 Task: Look for space in Boa Esperança, Brazil from 2nd August, 2023 to 12th August, 2023 for 2 adults in price range Rs.5000 to Rs.10000. Place can be private room with 1  bedroom having 1 bed and 1 bathroom. Property type can be house, flat, guest house, hotel. Booking option can be shelf check-in. Required host language is Spanish.
Action: Mouse moved to (367, 82)
Screenshot: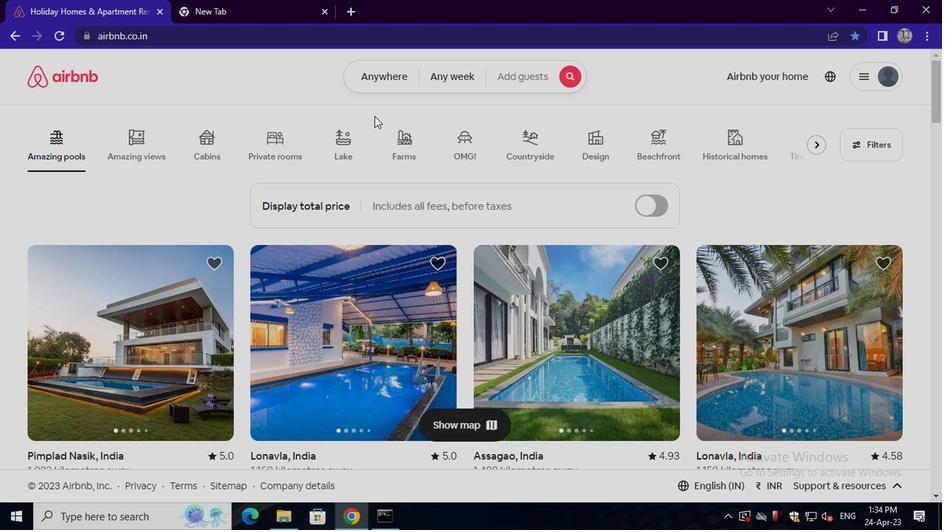 
Action: Mouse pressed left at (367, 82)
Screenshot: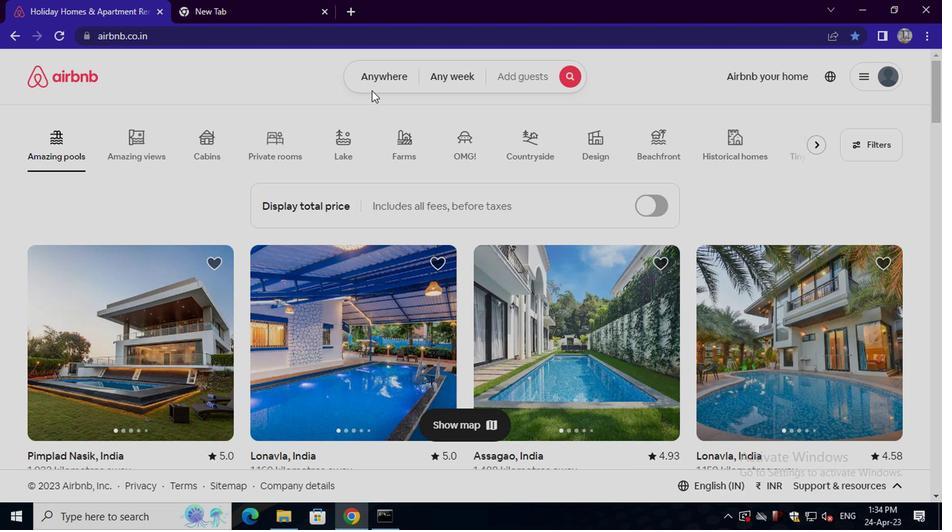 
Action: Mouse moved to (275, 135)
Screenshot: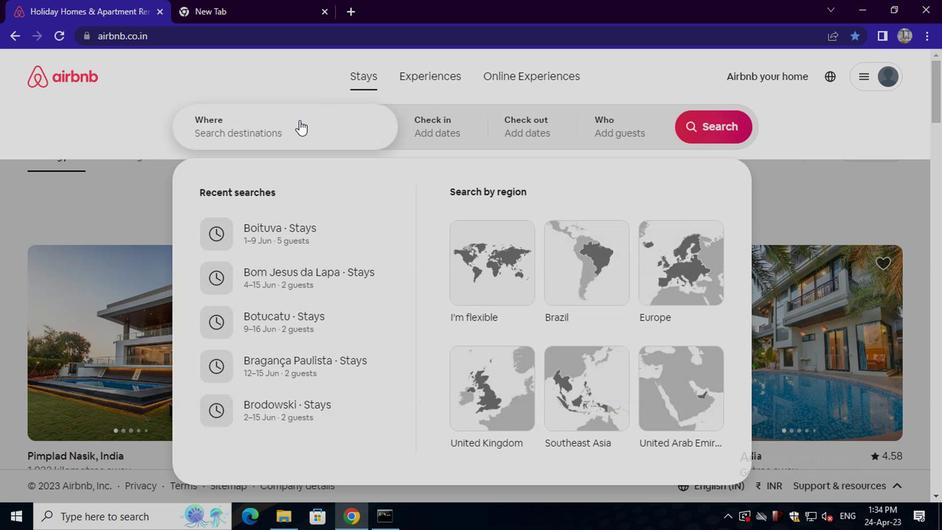 
Action: Mouse pressed left at (275, 135)
Screenshot: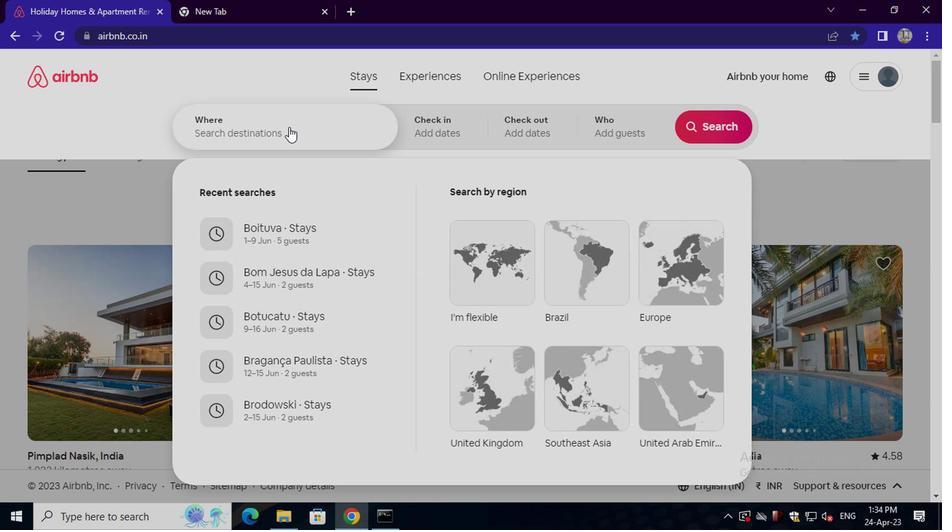 
Action: Key pressed <Key.shift>BOA<Key.space>ESO<Key.backspace>PERANCA<Key.space>,<Key.space>BRAZIL<Key.enter>
Screenshot: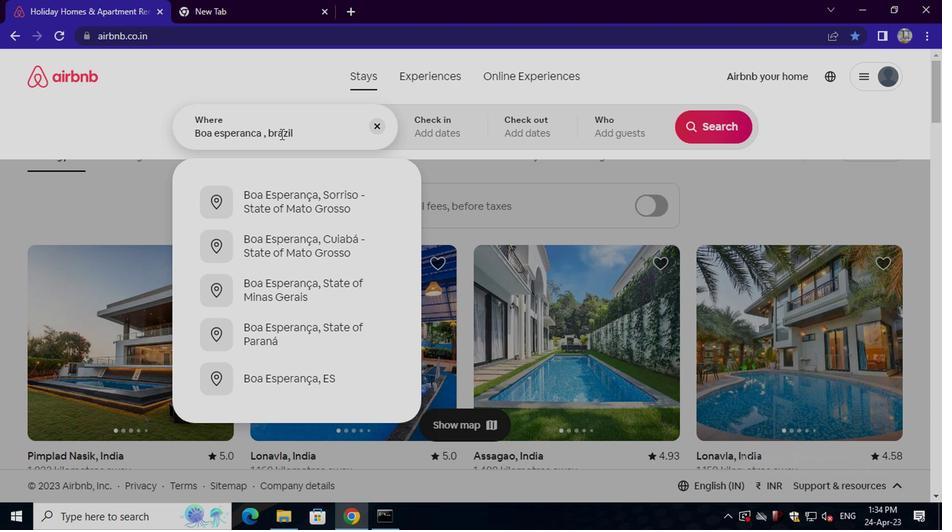 
Action: Mouse moved to (698, 235)
Screenshot: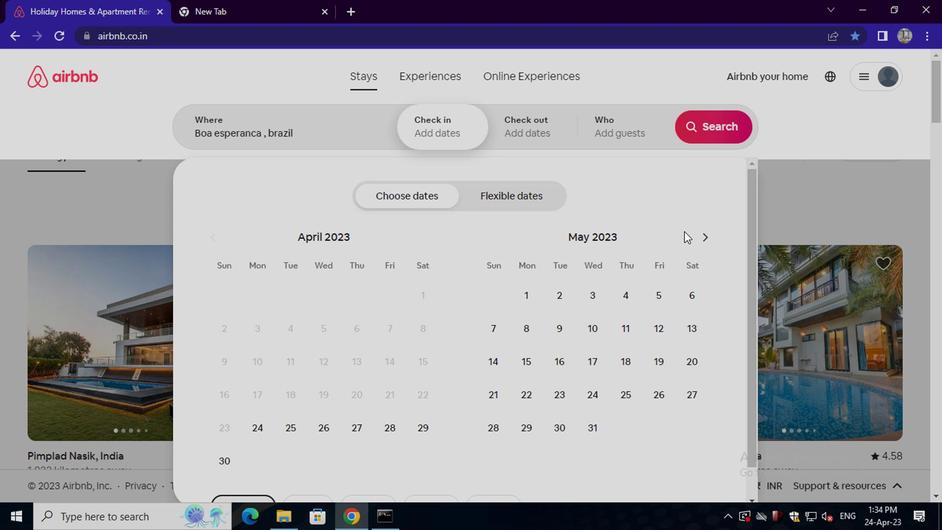 
Action: Mouse pressed left at (698, 235)
Screenshot: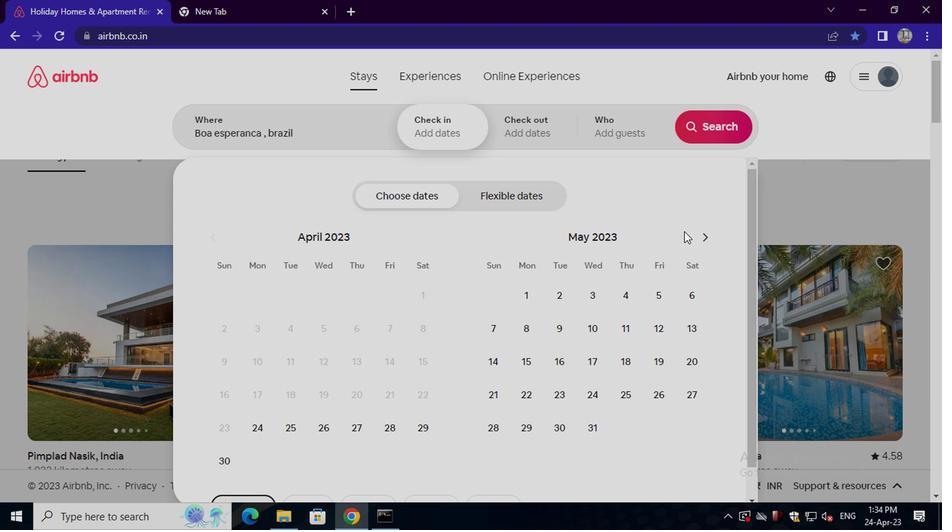 
Action: Mouse moved to (698, 235)
Screenshot: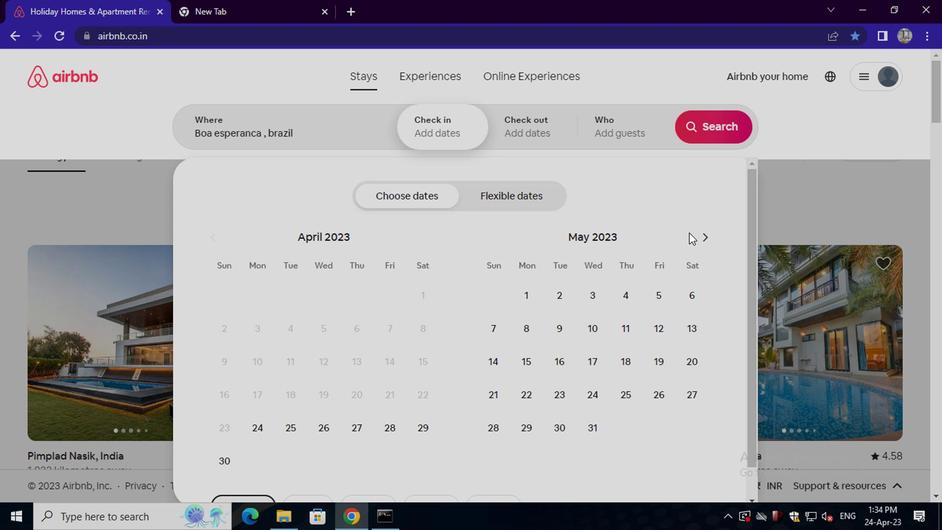 
Action: Mouse pressed left at (698, 235)
Screenshot: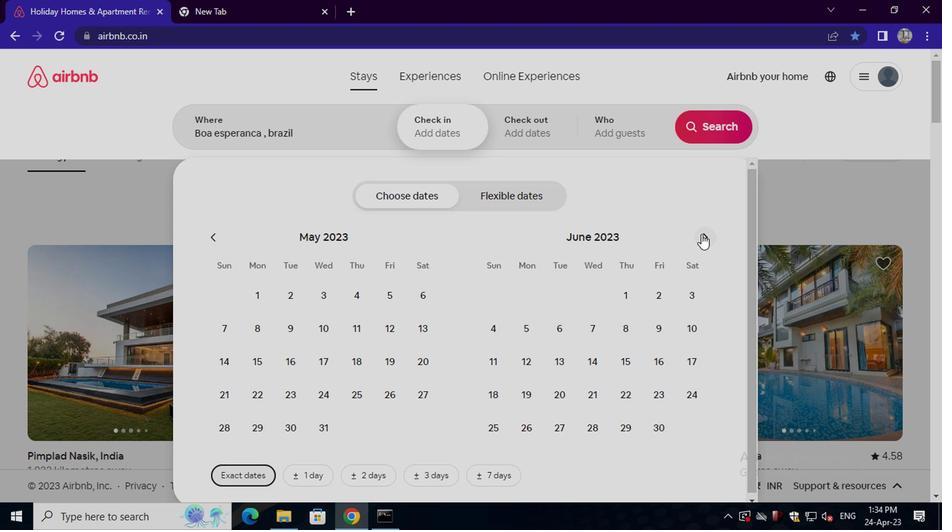 
Action: Mouse pressed left at (698, 235)
Screenshot: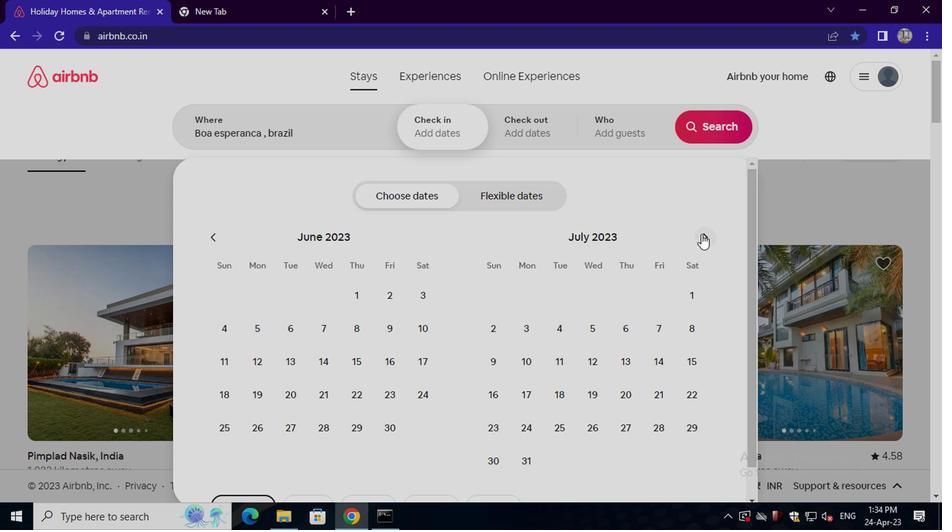
Action: Mouse moved to (587, 298)
Screenshot: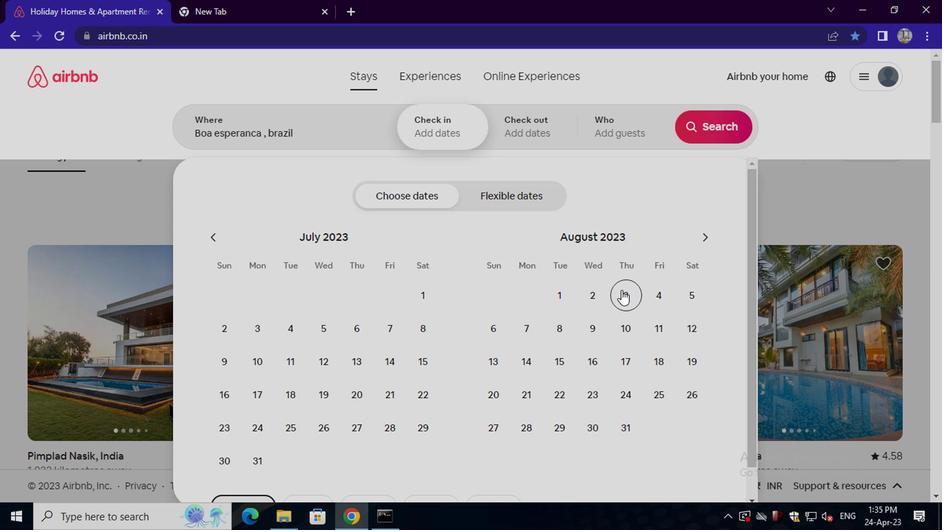 
Action: Mouse pressed left at (587, 298)
Screenshot: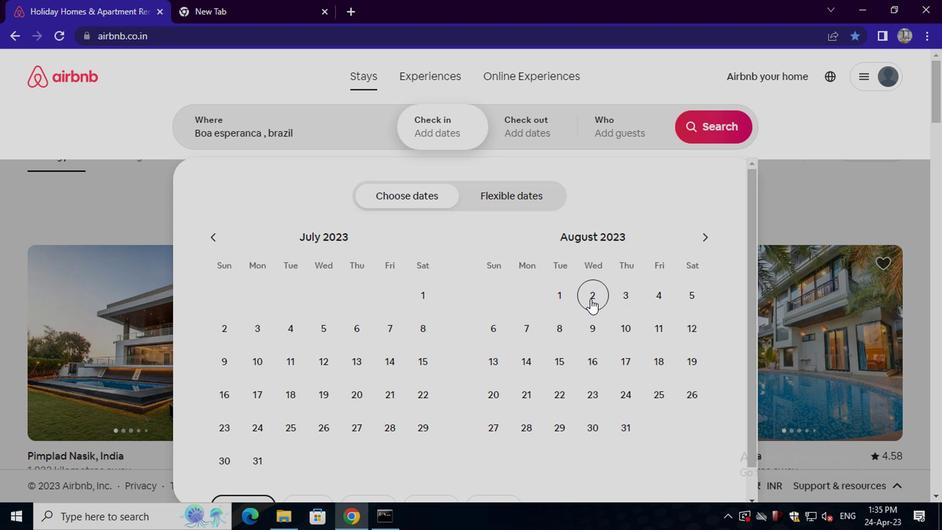 
Action: Mouse moved to (699, 323)
Screenshot: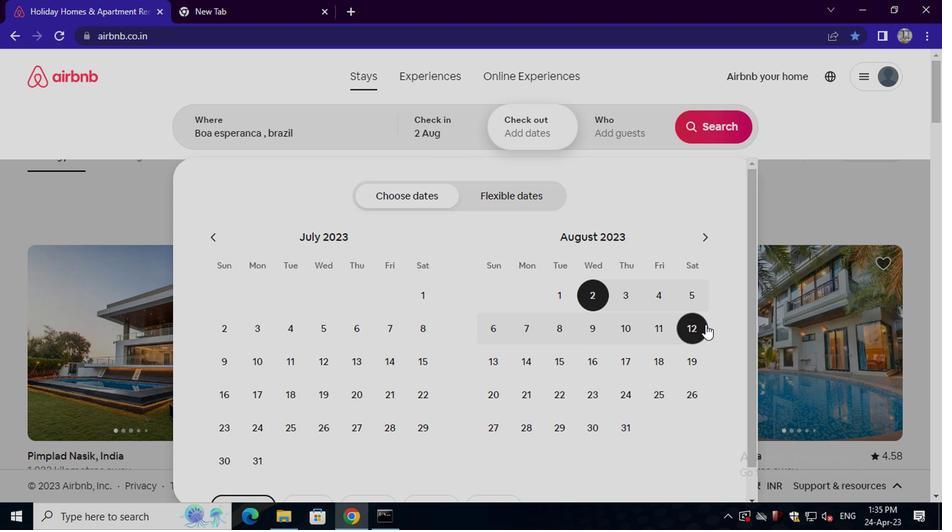 
Action: Mouse pressed left at (699, 323)
Screenshot: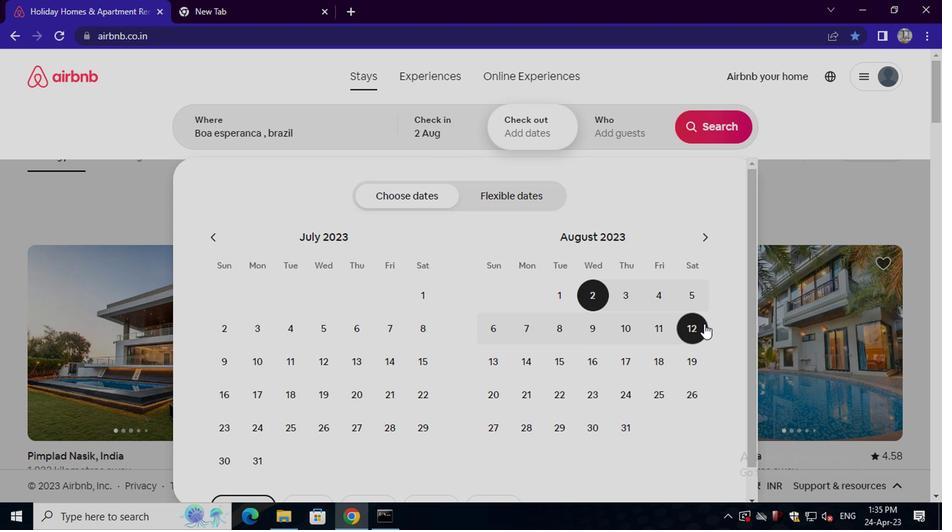 
Action: Mouse moved to (634, 134)
Screenshot: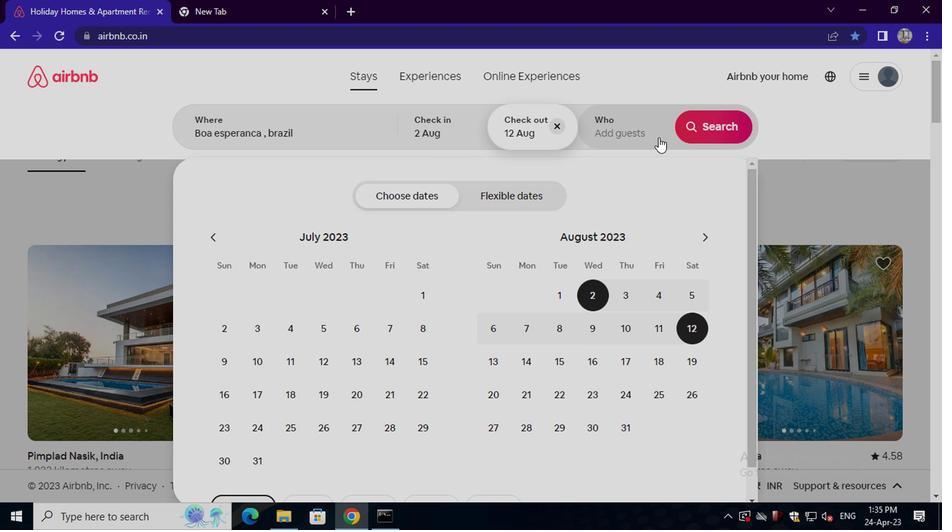 
Action: Mouse pressed left at (634, 134)
Screenshot: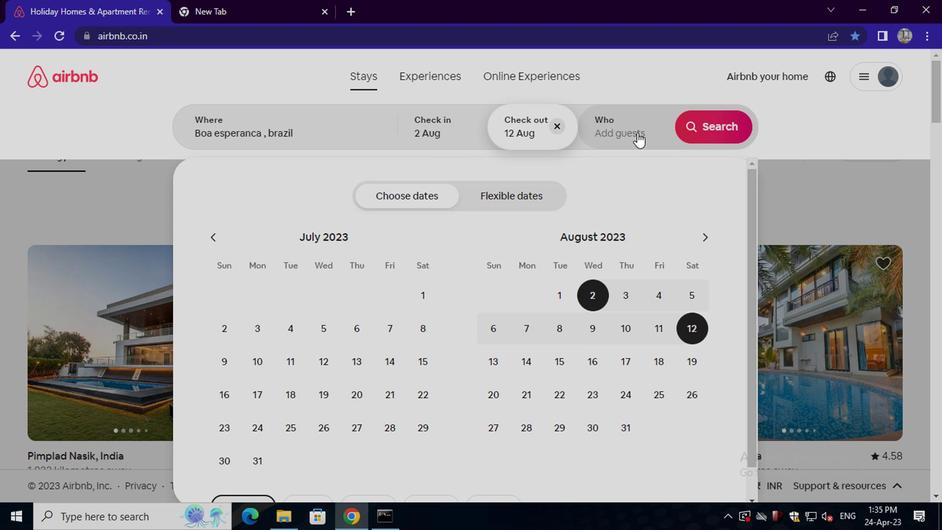 
Action: Mouse moved to (721, 201)
Screenshot: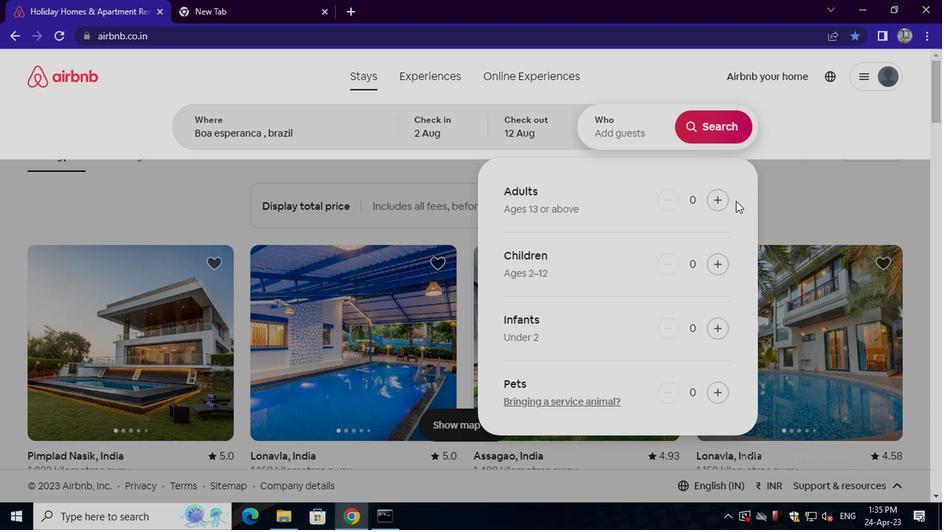 
Action: Mouse pressed left at (721, 201)
Screenshot: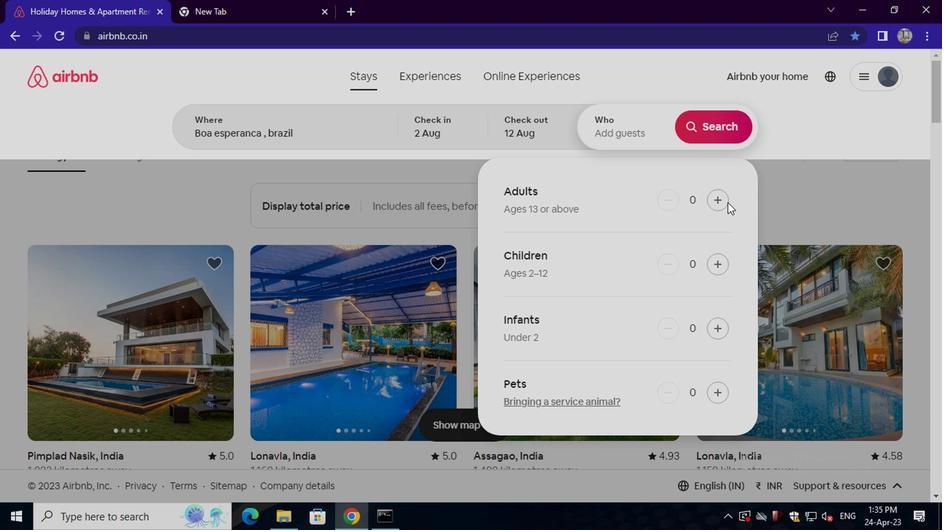 
Action: Mouse pressed left at (721, 201)
Screenshot: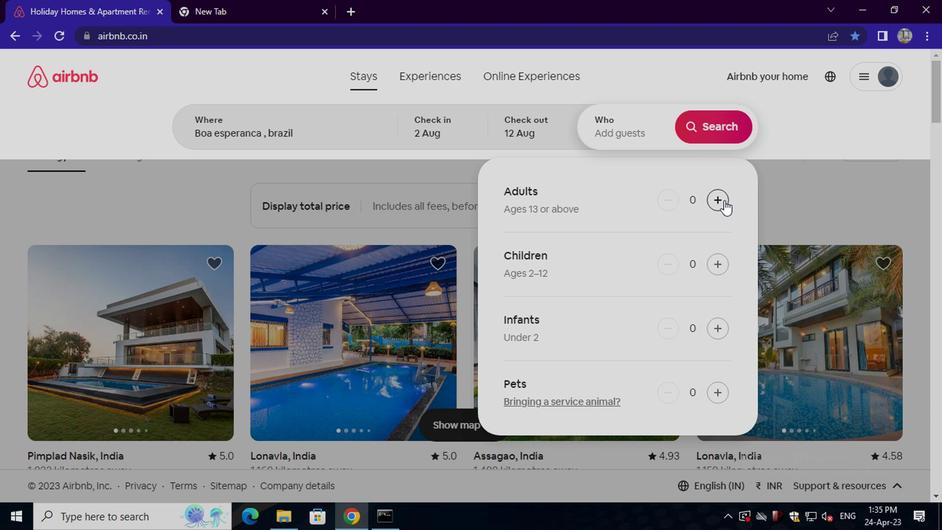 
Action: Mouse moved to (715, 131)
Screenshot: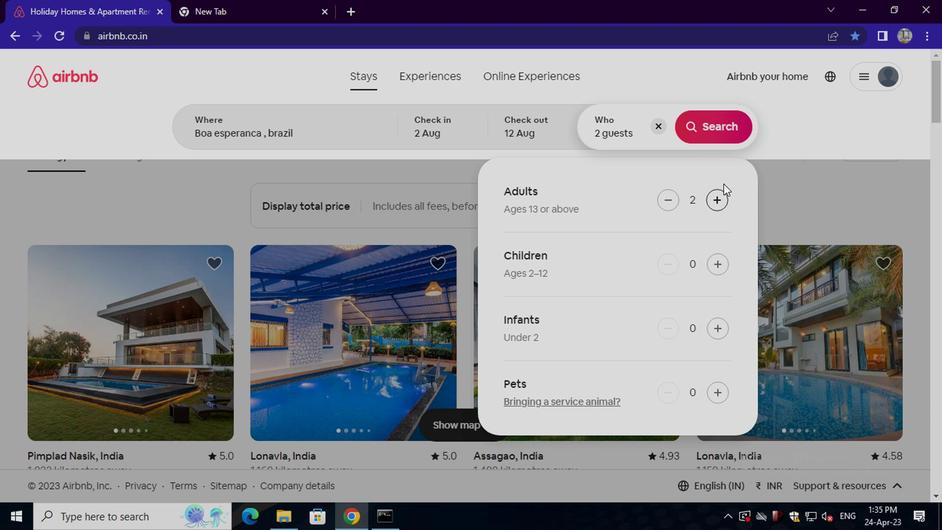 
Action: Mouse pressed left at (715, 131)
Screenshot: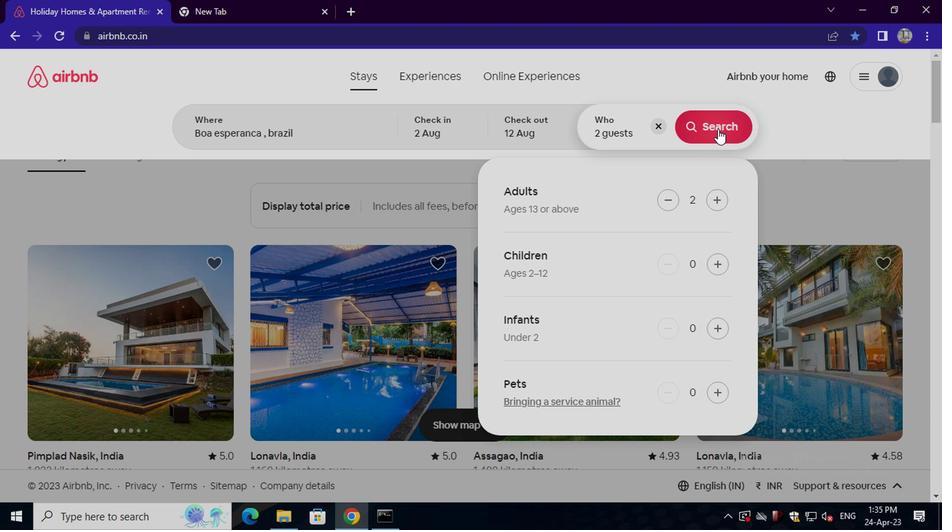 
Action: Mouse moved to (862, 143)
Screenshot: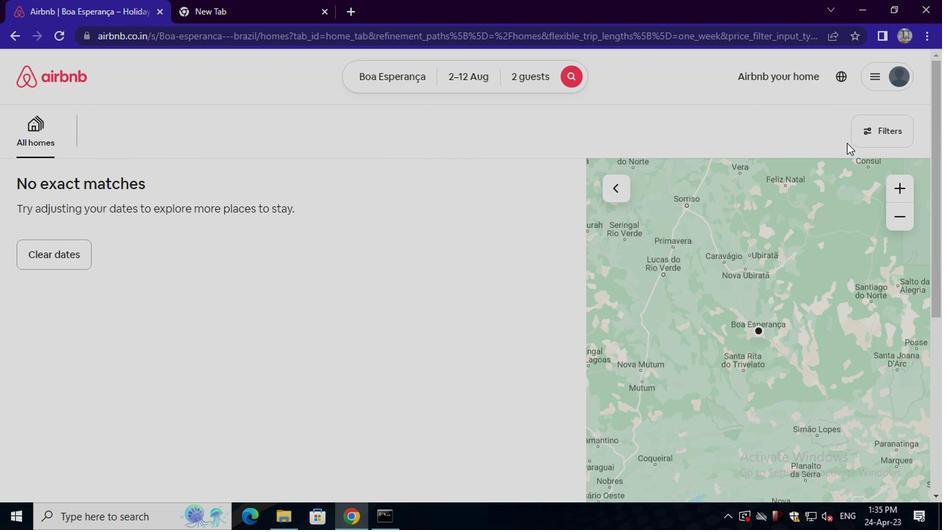
Action: Mouse pressed left at (862, 143)
Screenshot: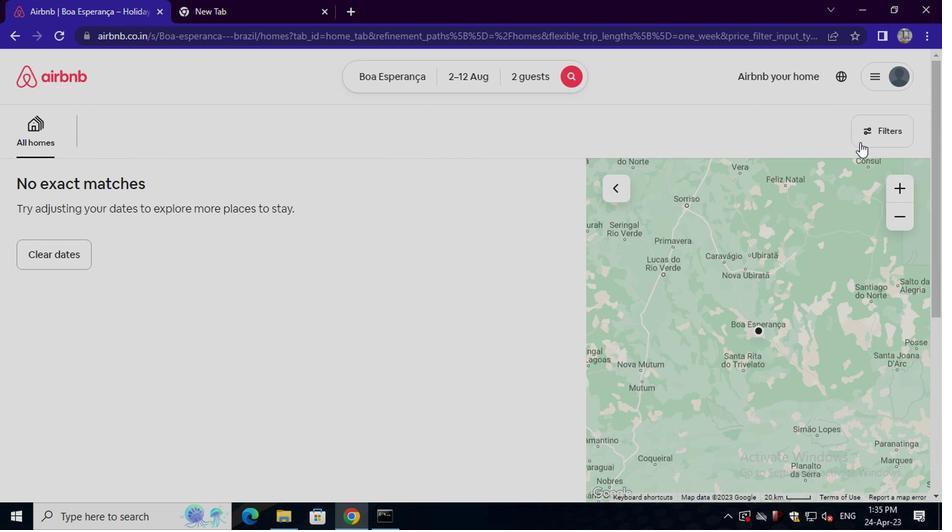 
Action: Mouse moved to (377, 211)
Screenshot: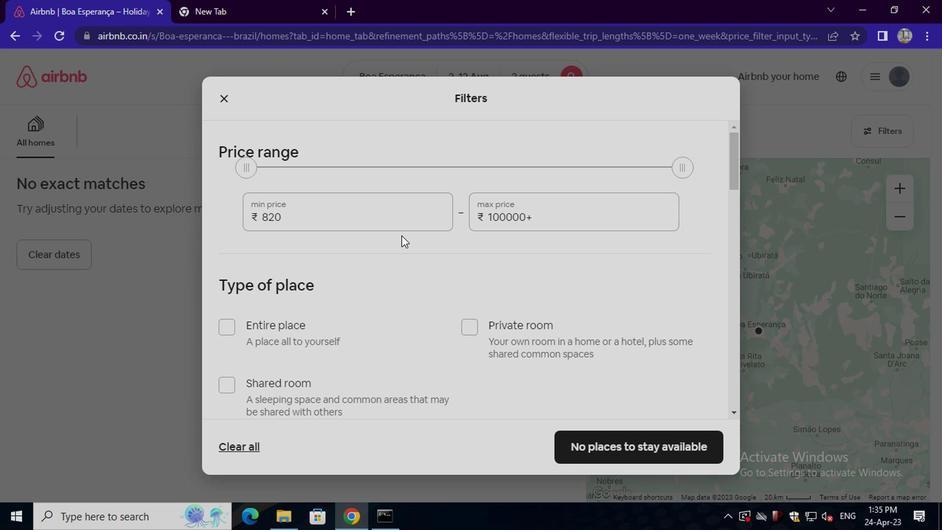 
Action: Mouse pressed left at (377, 211)
Screenshot: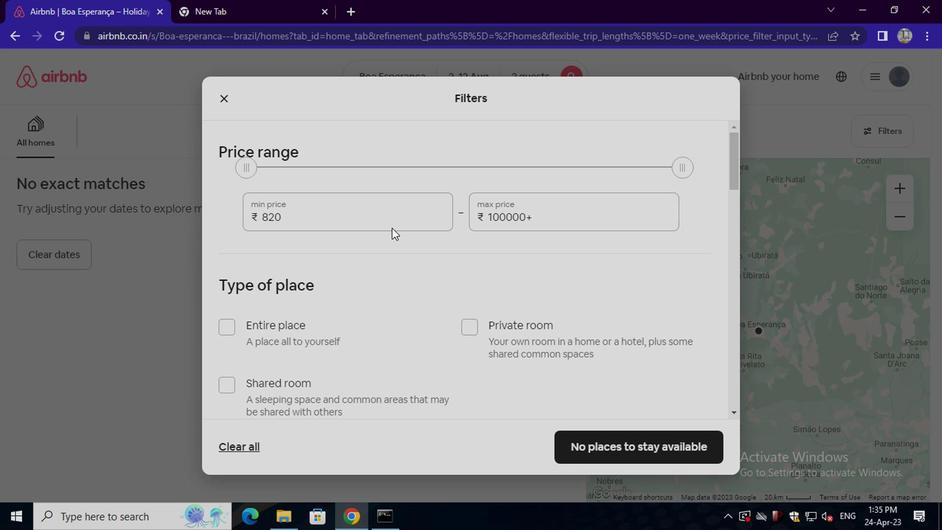 
Action: Key pressed <Key.backspace><Key.backspace><Key.backspace><Key.backspace><Key.backspace><Key.backspace><Key.backspace><Key.backspace><Key.backspace><Key.backspace><Key.backspace><Key.backspace><Key.backspace><Key.backspace><Key.backspace><Key.backspace><Key.backspace><Key.backspace><Key.backspace><Key.backspace>5000
Screenshot: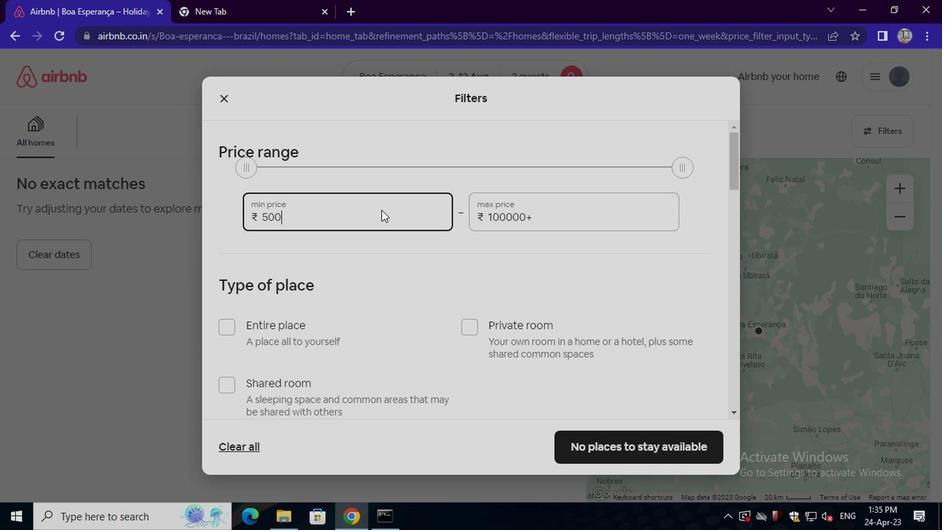 
Action: Mouse moved to (547, 219)
Screenshot: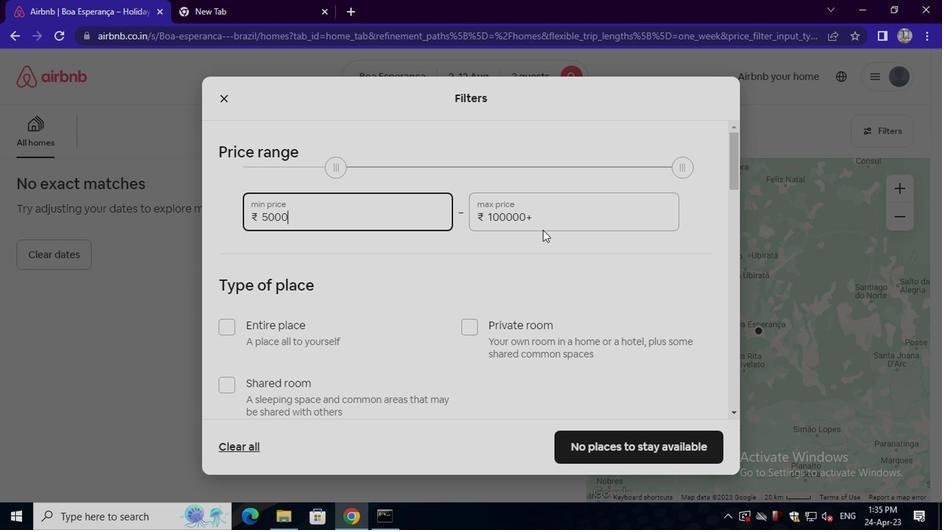 
Action: Mouse pressed left at (547, 219)
Screenshot: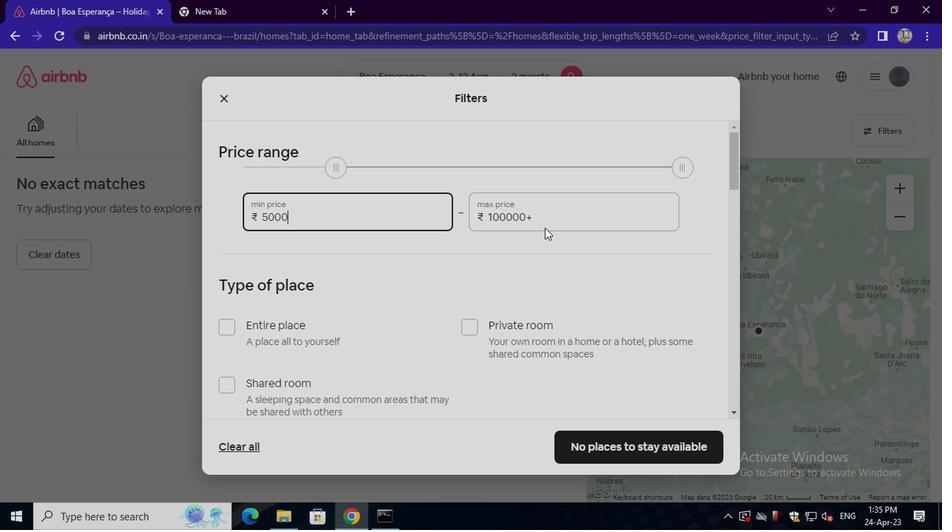 
Action: Key pressed <Key.backspace><Key.backspace><Key.backspace><Key.backspace><Key.backspace><Key.backspace><Key.backspace><Key.backspace><Key.backspace><Key.backspace><Key.backspace><Key.backspace><Key.backspace><Key.backspace><Key.backspace>10000
Screenshot: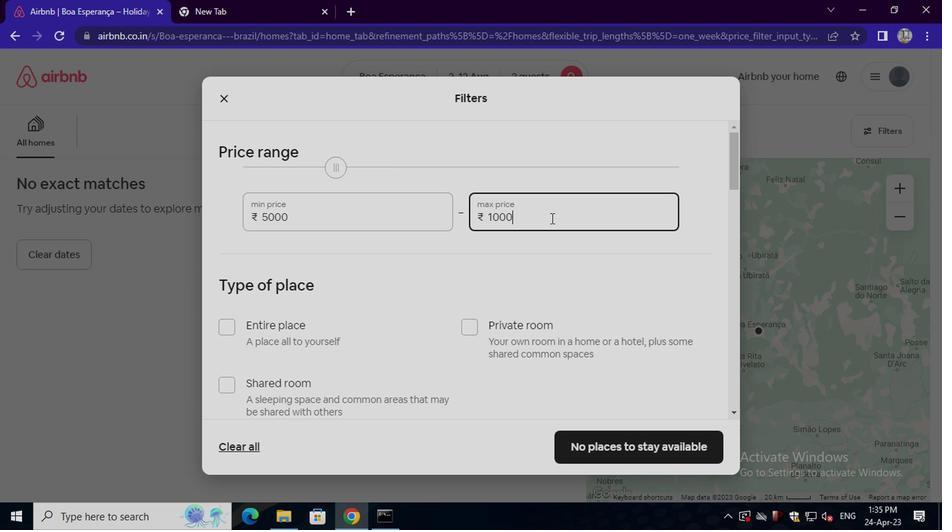 
Action: Mouse moved to (508, 246)
Screenshot: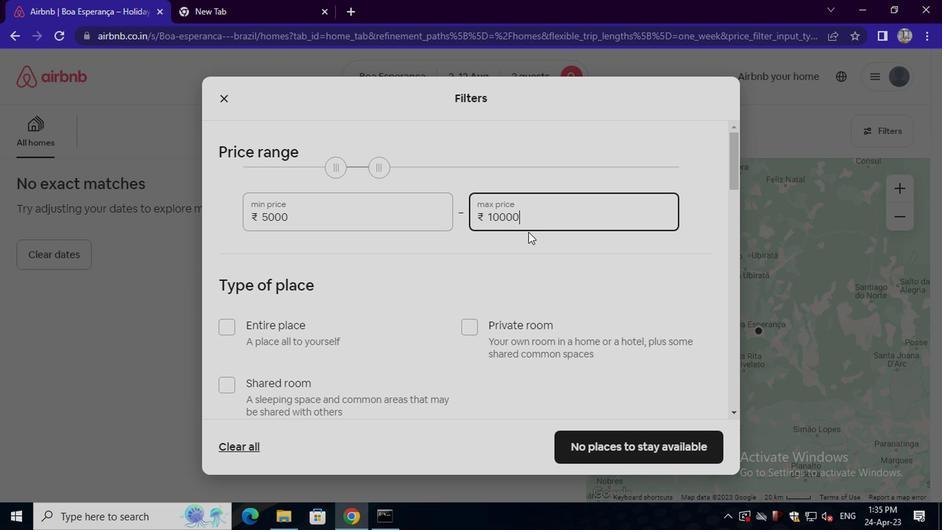 
Action: Mouse scrolled (508, 245) with delta (0, 0)
Screenshot: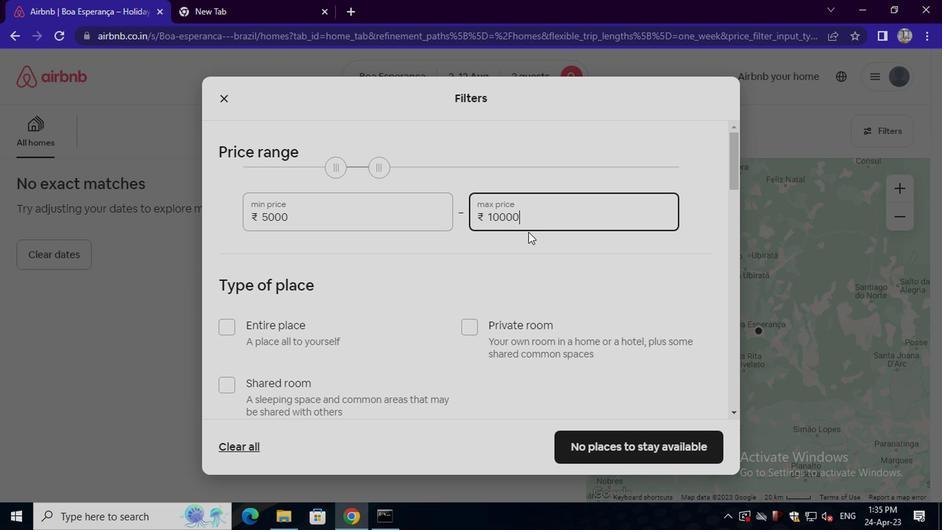 
Action: Mouse moved to (460, 254)
Screenshot: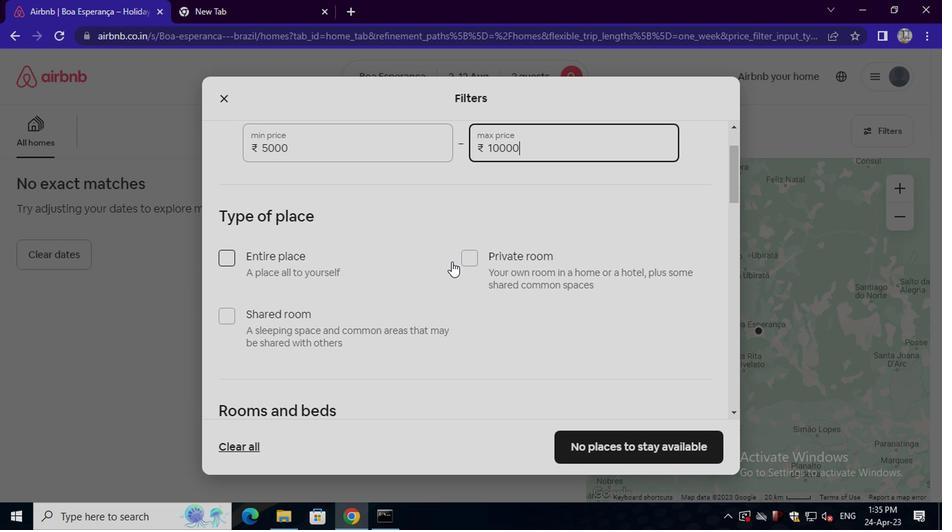 
Action: Mouse pressed left at (460, 254)
Screenshot: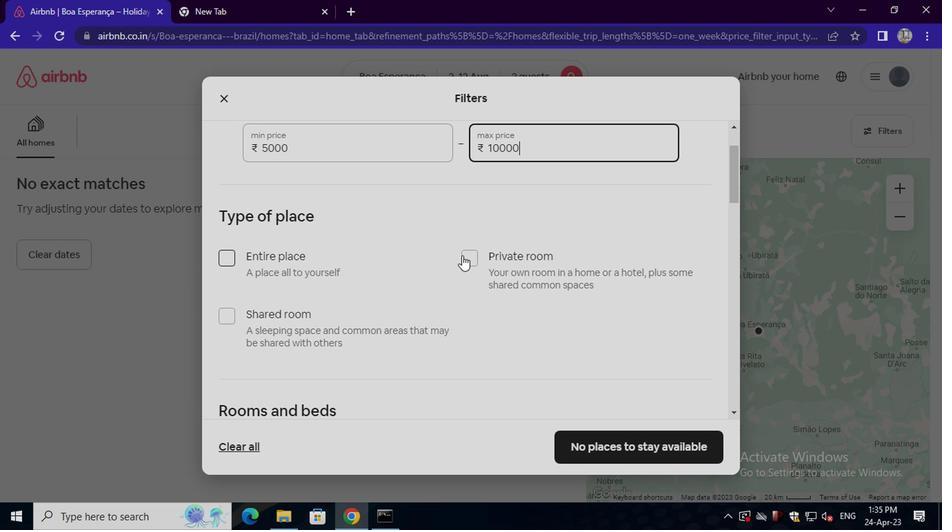 
Action: Mouse moved to (456, 263)
Screenshot: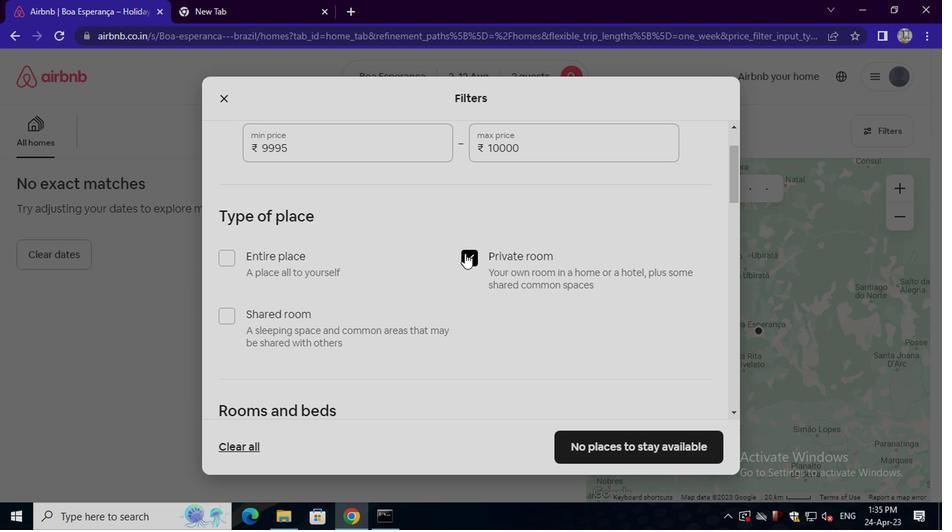
Action: Mouse scrolled (456, 262) with delta (0, 0)
Screenshot: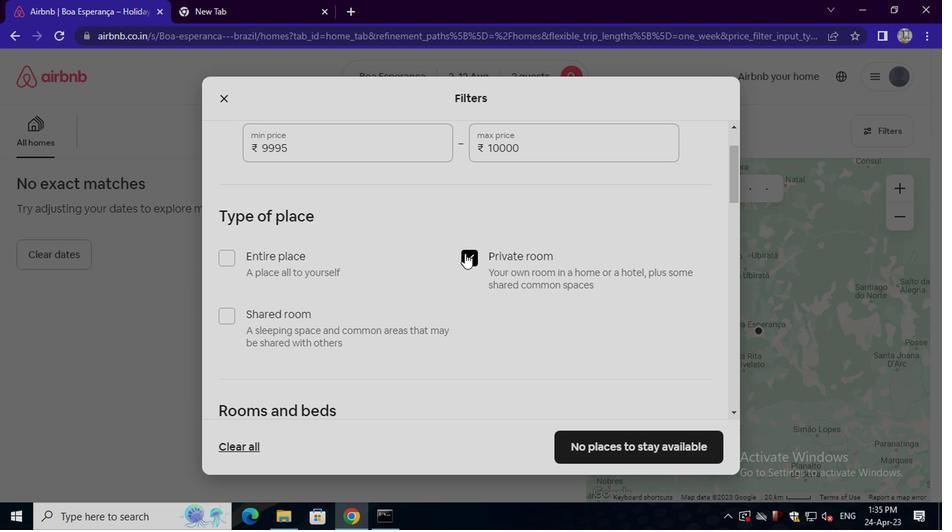 
Action: Mouse moved to (456, 265)
Screenshot: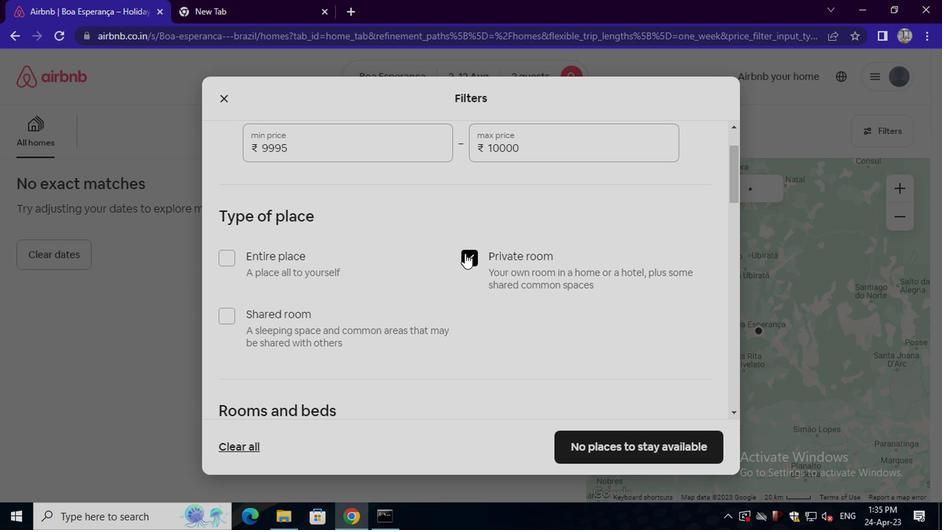 
Action: Mouse scrolled (456, 265) with delta (0, 0)
Screenshot: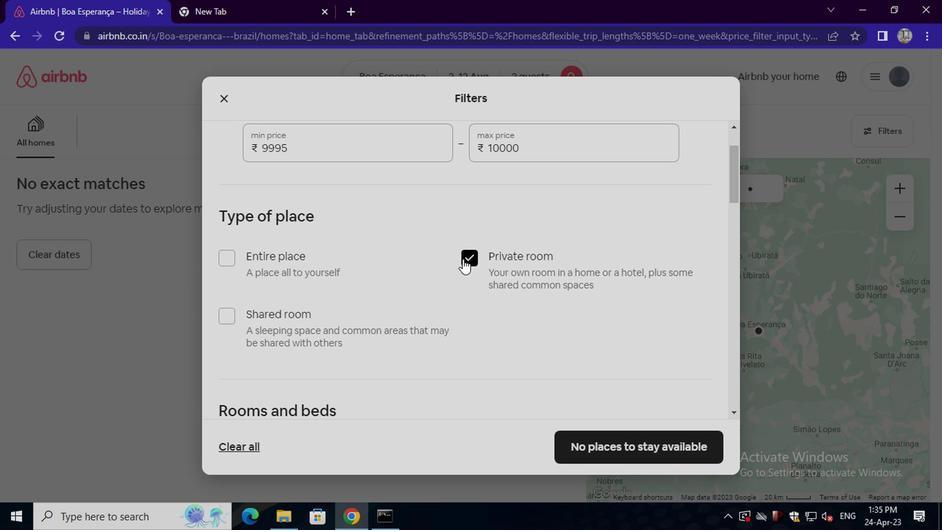 
Action: Mouse scrolled (456, 265) with delta (0, 0)
Screenshot: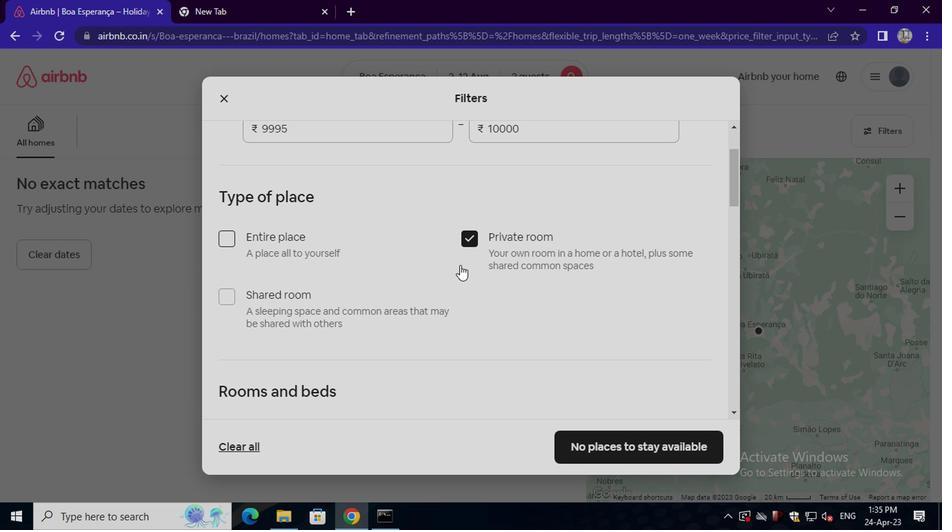 
Action: Mouse moved to (296, 279)
Screenshot: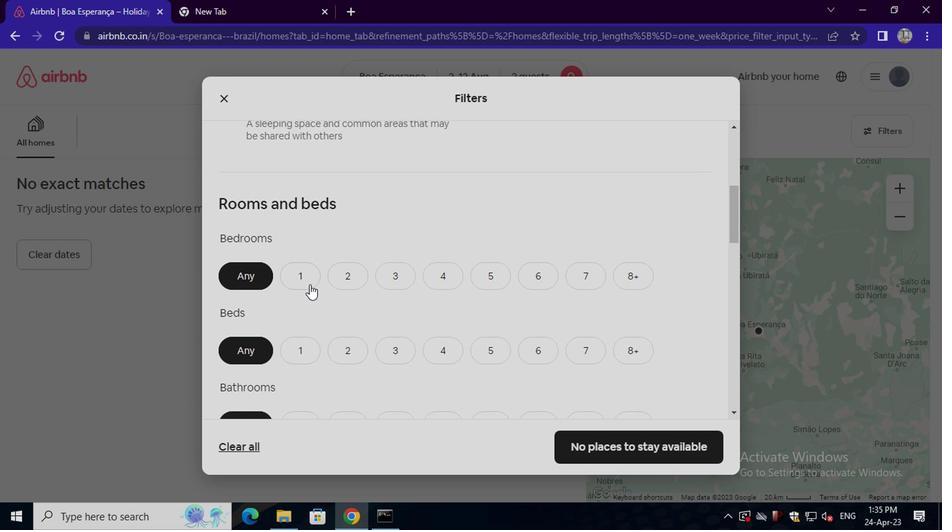 
Action: Mouse pressed left at (296, 279)
Screenshot: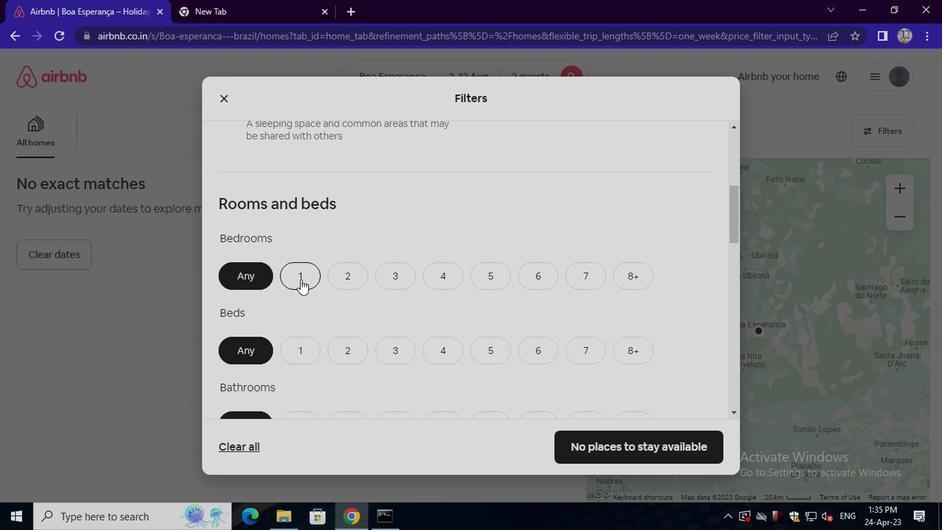 
Action: Mouse moved to (296, 293)
Screenshot: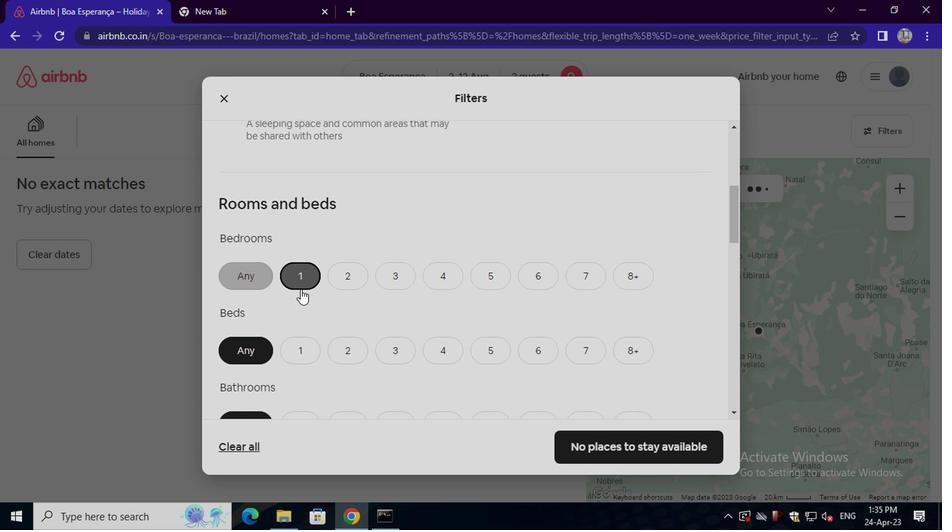 
Action: Mouse scrolled (296, 292) with delta (0, 0)
Screenshot: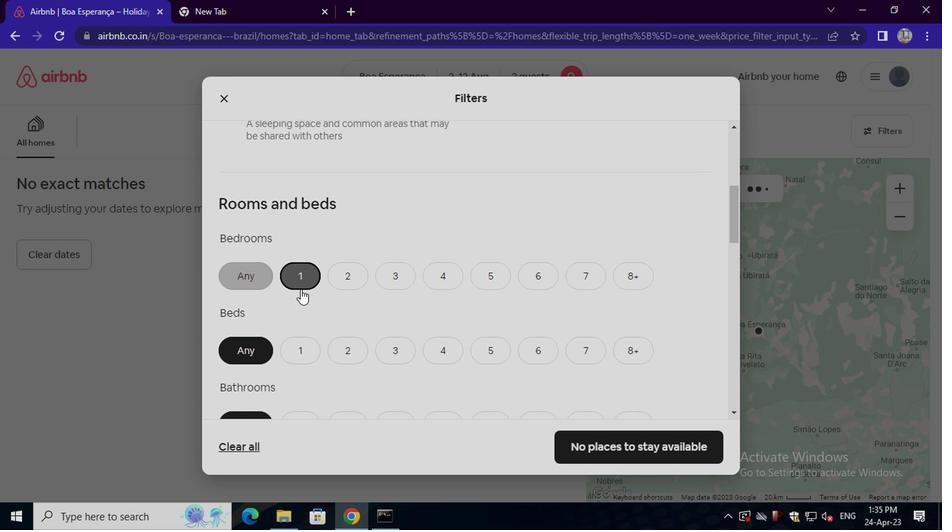 
Action: Mouse moved to (296, 288)
Screenshot: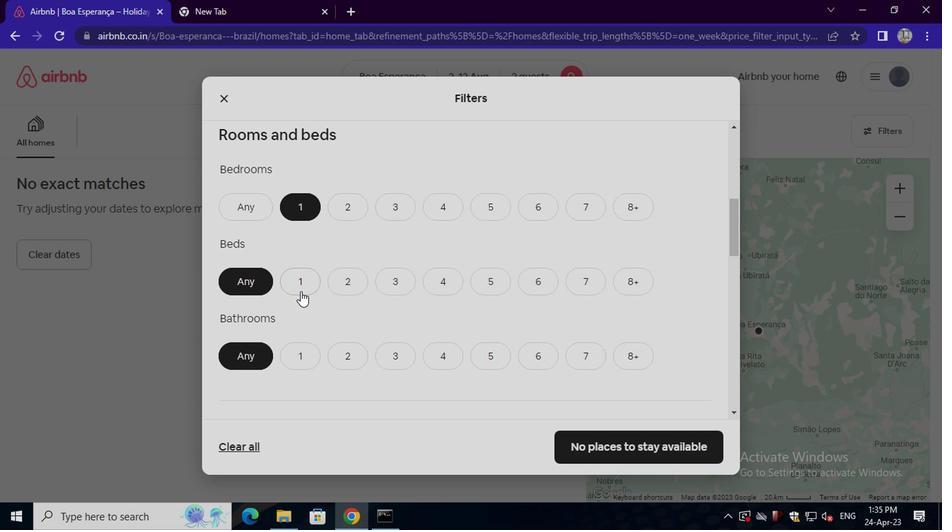 
Action: Mouse pressed left at (296, 288)
Screenshot: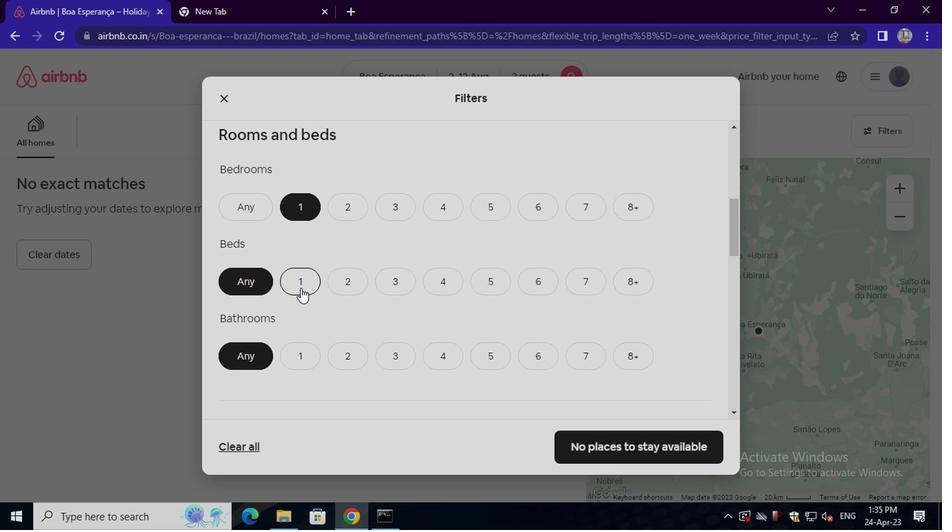 
Action: Mouse moved to (301, 295)
Screenshot: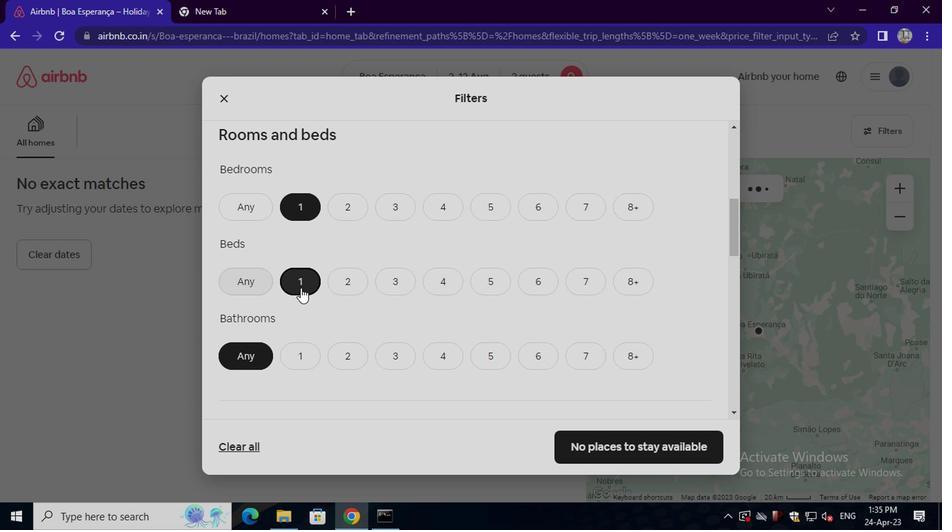 
Action: Mouse scrolled (301, 294) with delta (0, 0)
Screenshot: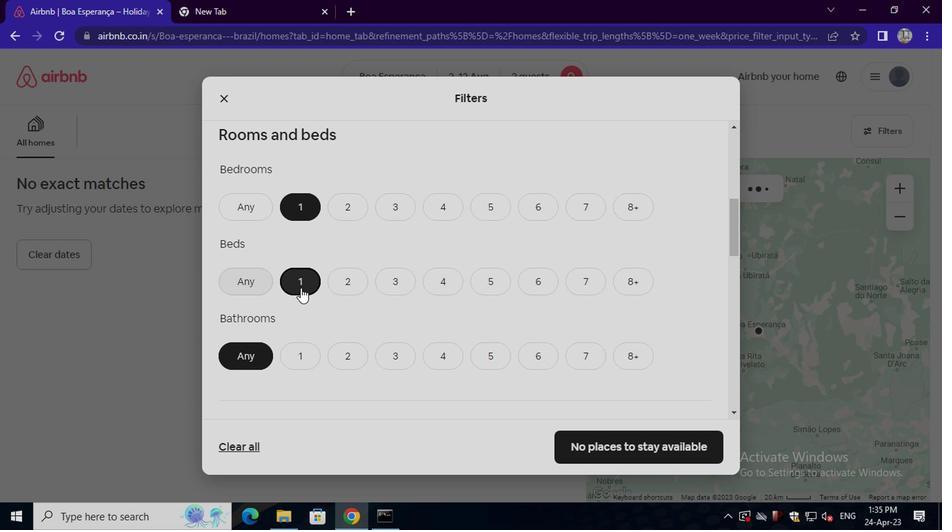 
Action: Mouse moved to (297, 289)
Screenshot: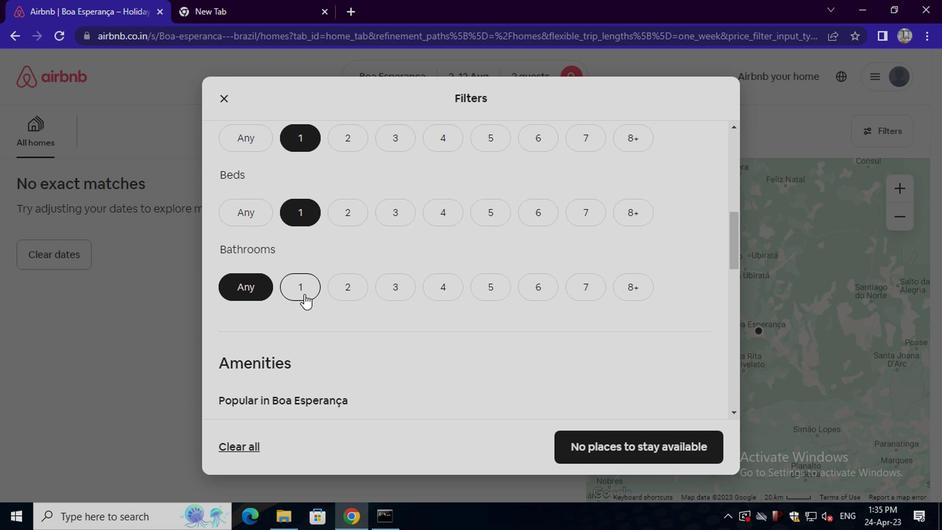 
Action: Mouse pressed left at (297, 289)
Screenshot: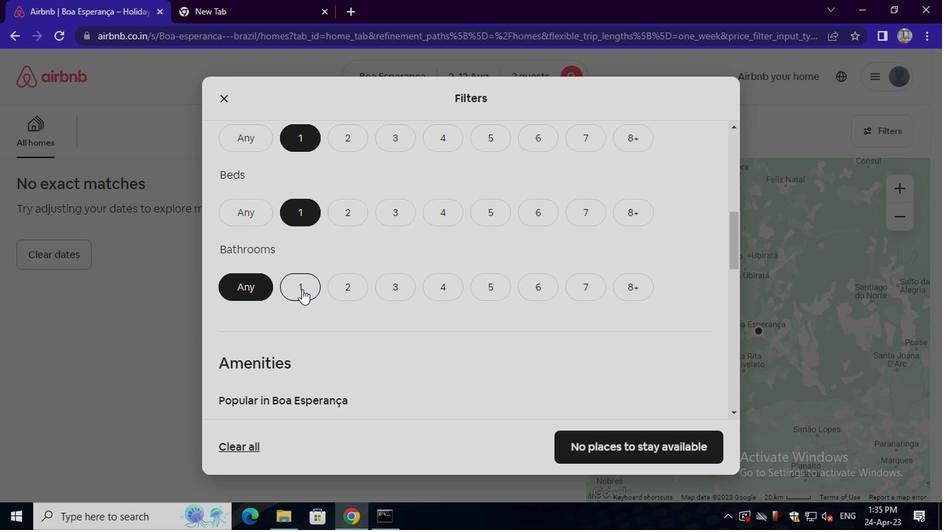 
Action: Mouse moved to (325, 311)
Screenshot: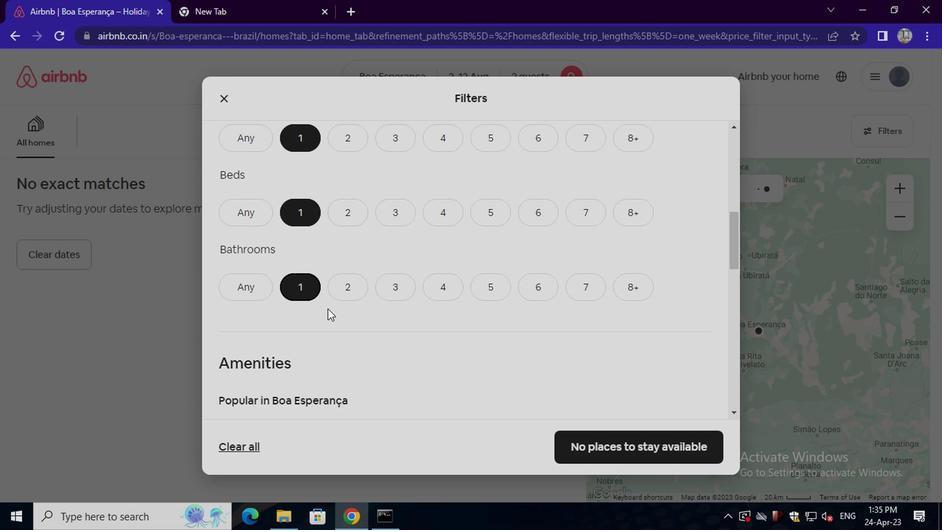 
Action: Mouse scrolled (325, 310) with delta (0, 0)
Screenshot: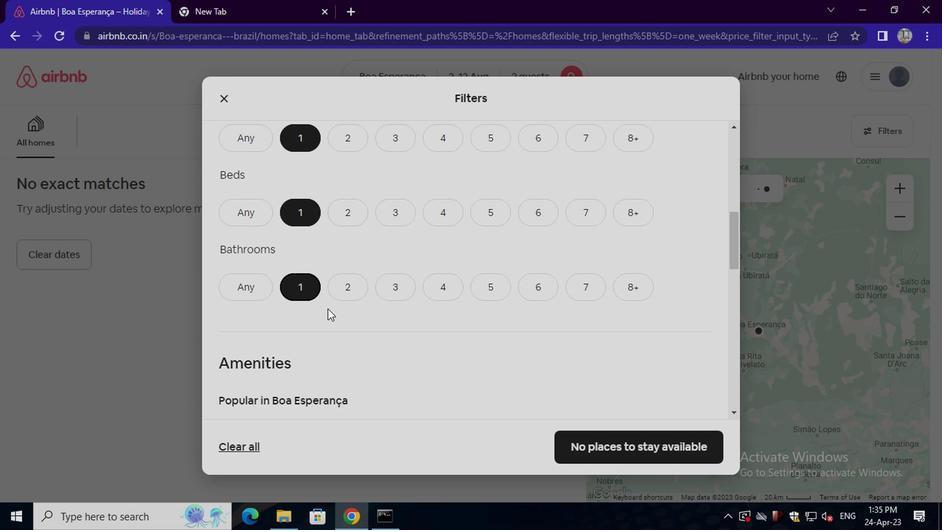 
Action: Mouse moved to (326, 314)
Screenshot: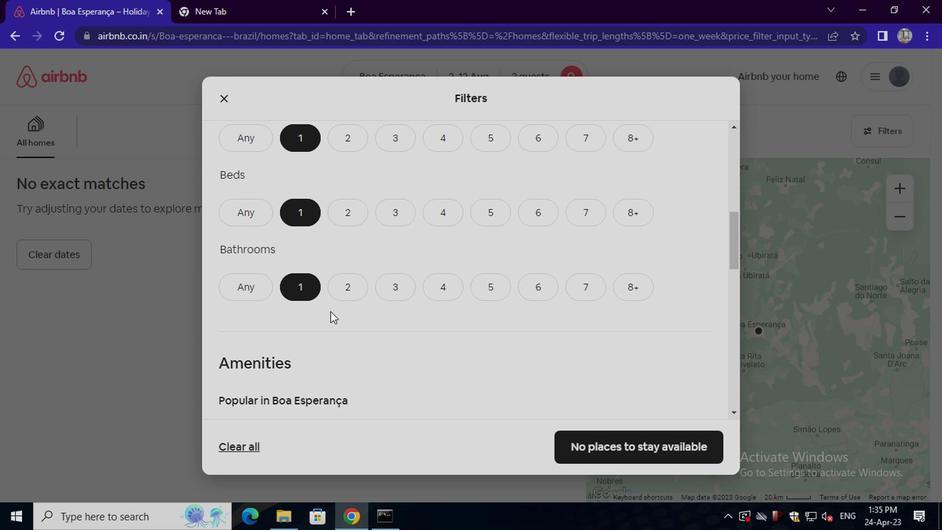 
Action: Mouse scrolled (326, 313) with delta (0, 0)
Screenshot: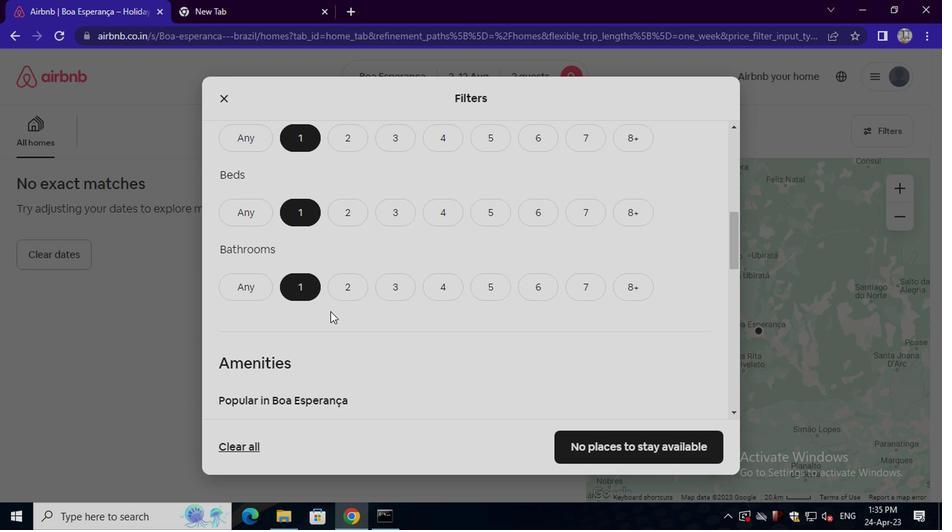 
Action: Mouse moved to (326, 314)
Screenshot: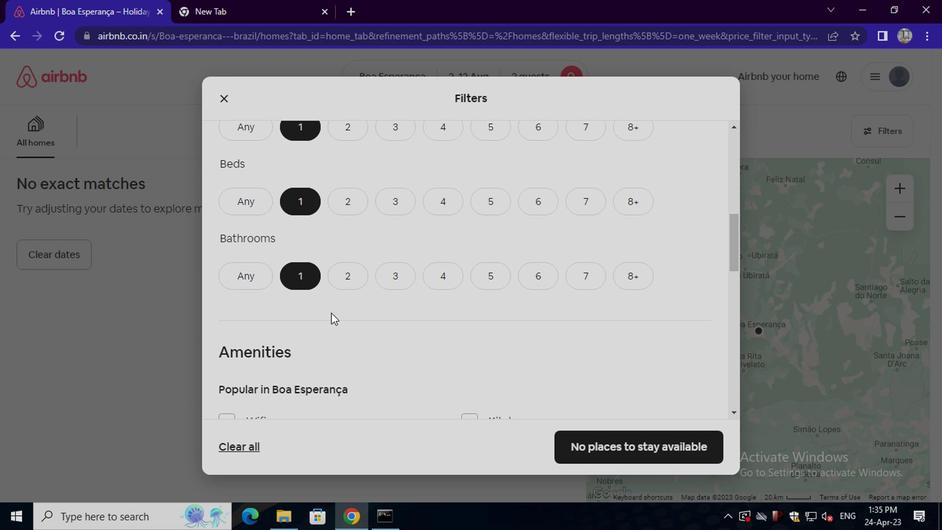 
Action: Mouse scrolled (326, 314) with delta (0, 0)
Screenshot: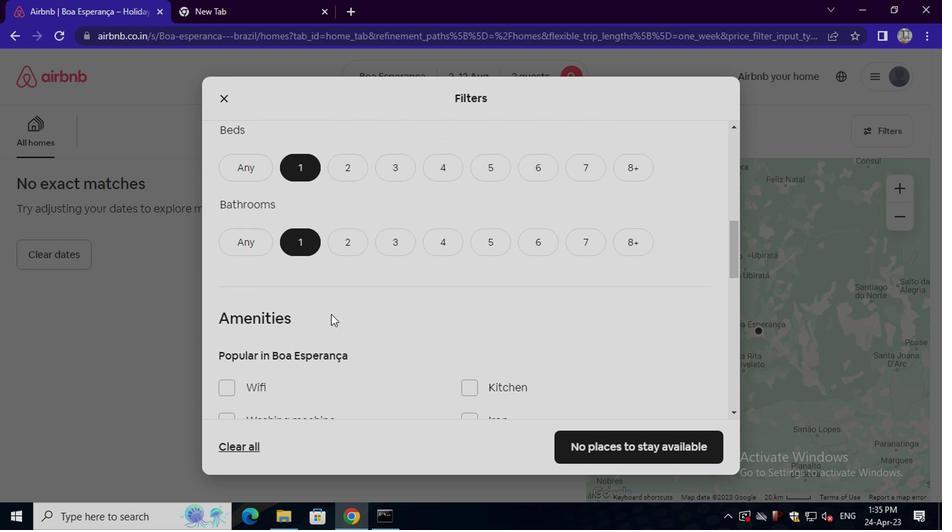 
Action: Mouse scrolled (326, 314) with delta (0, 0)
Screenshot: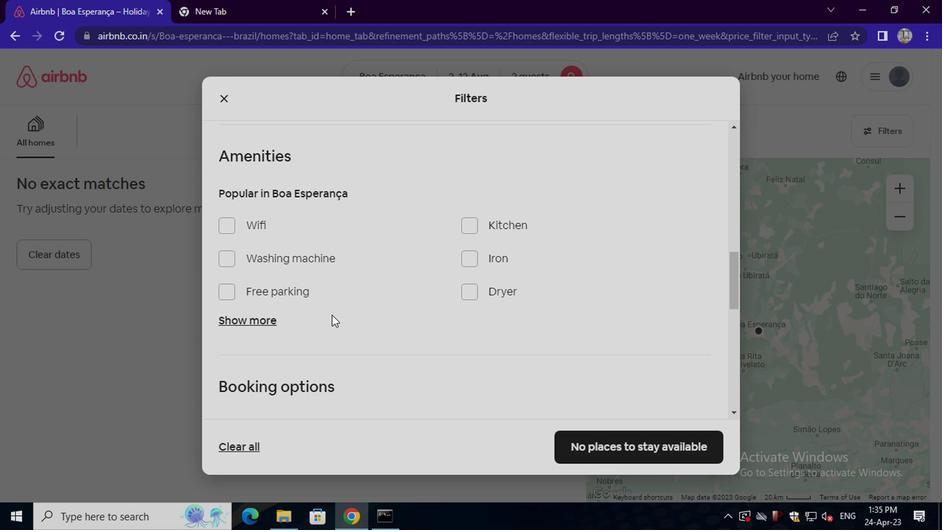 
Action: Mouse scrolled (326, 314) with delta (0, 0)
Screenshot: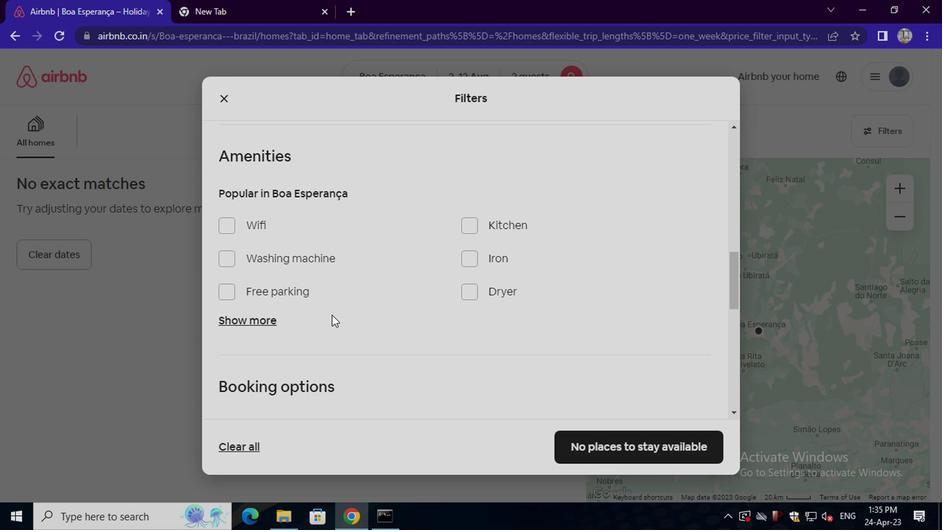 
Action: Mouse scrolled (326, 314) with delta (0, 0)
Screenshot: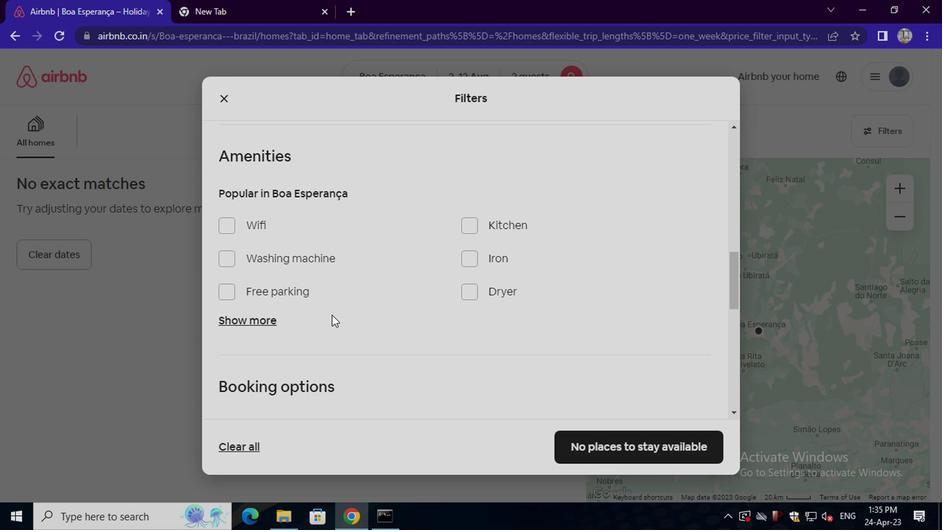 
Action: Mouse moved to (684, 278)
Screenshot: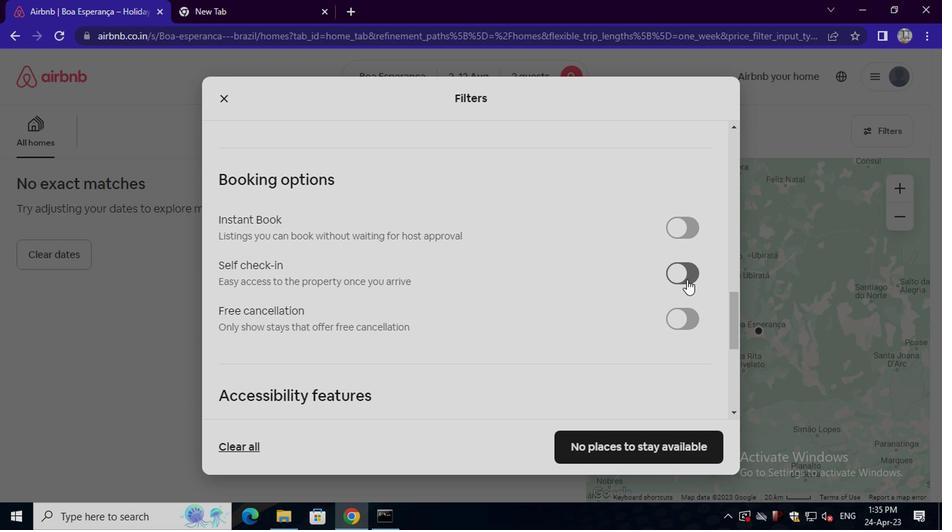 
Action: Mouse pressed left at (684, 278)
Screenshot: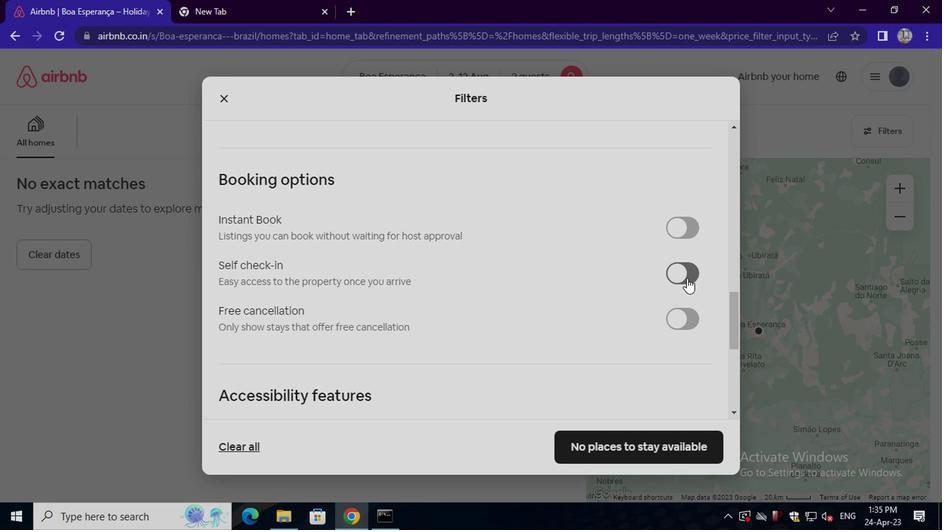 
Action: Mouse moved to (659, 293)
Screenshot: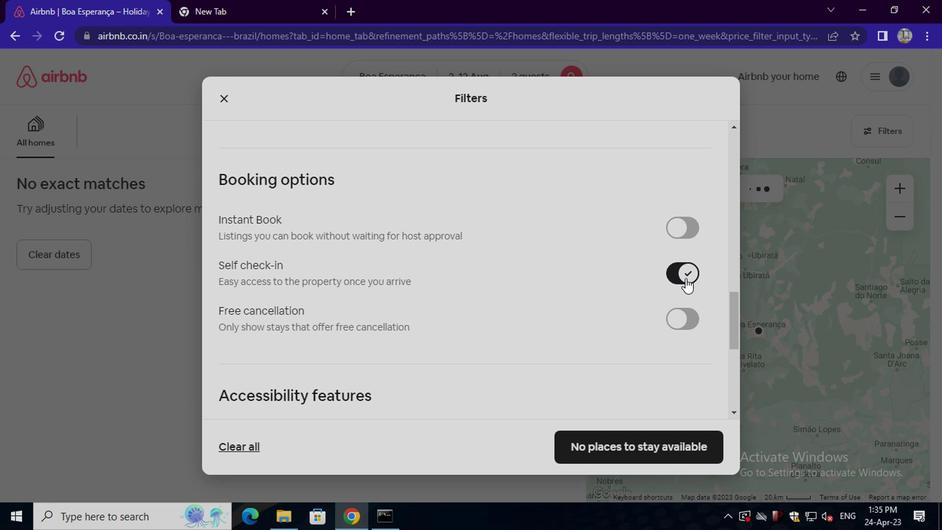 
Action: Mouse scrolled (659, 293) with delta (0, 0)
Screenshot: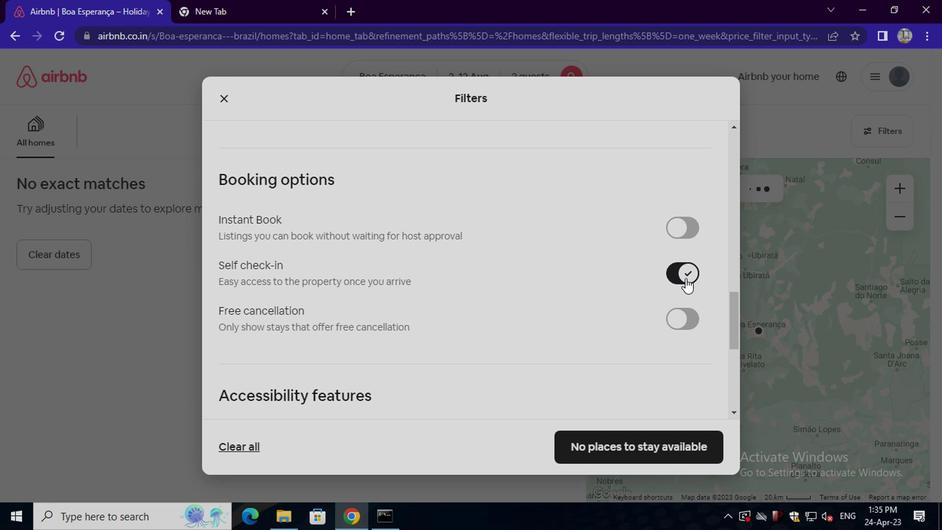 
Action: Mouse moved to (657, 295)
Screenshot: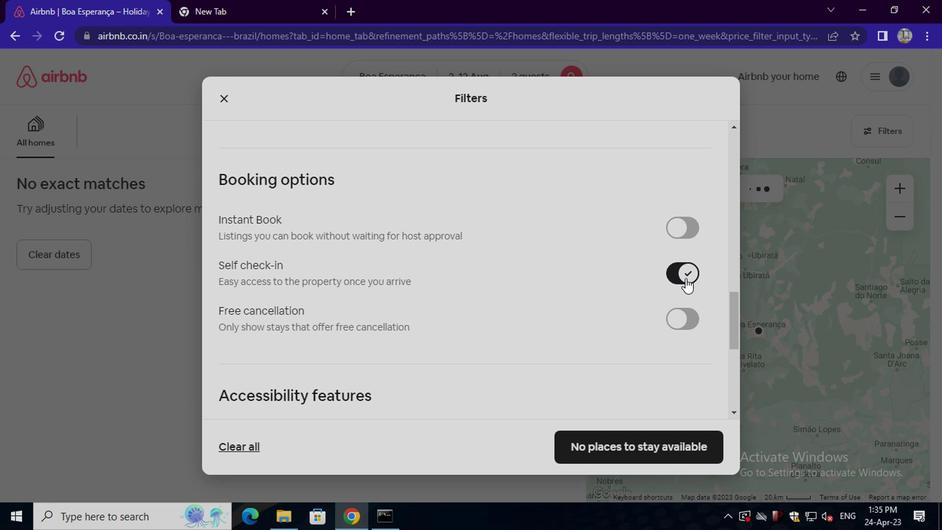 
Action: Mouse scrolled (657, 294) with delta (0, 0)
Screenshot: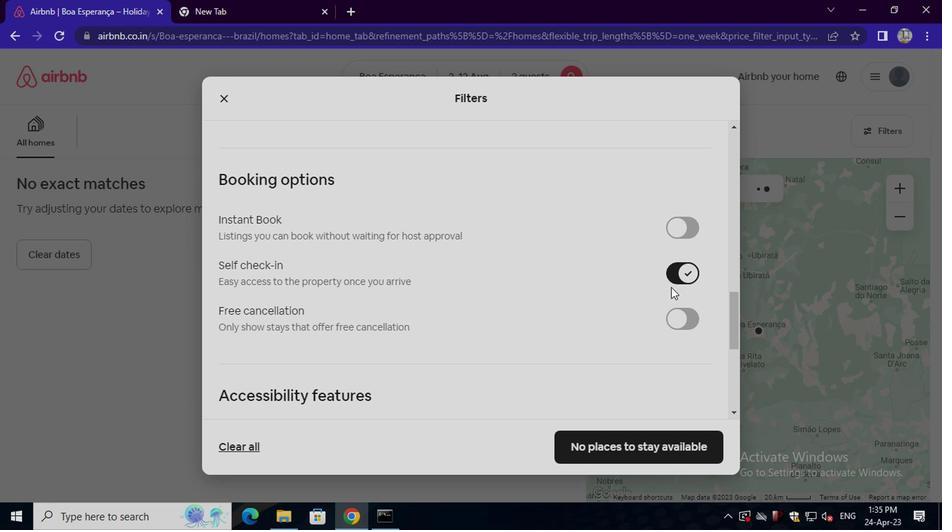 
Action: Mouse moved to (656, 295)
Screenshot: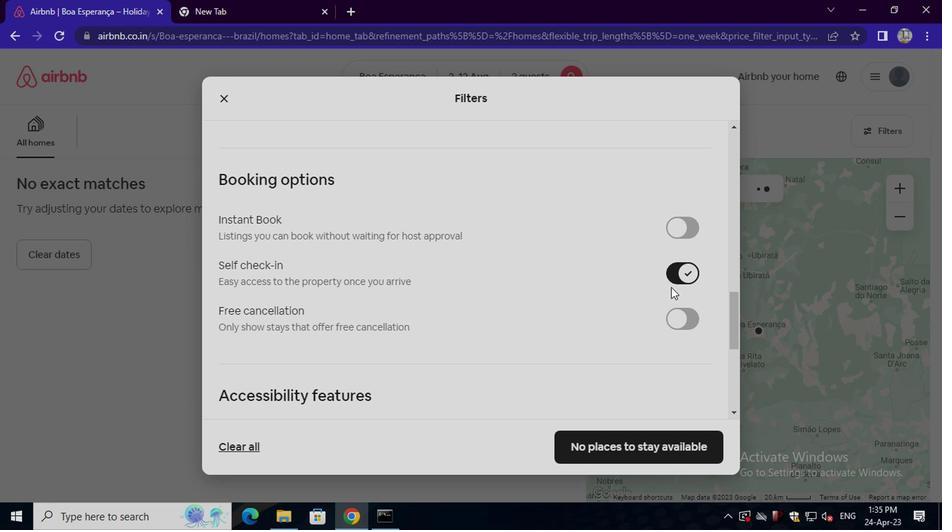 
Action: Mouse scrolled (656, 295) with delta (0, 0)
Screenshot: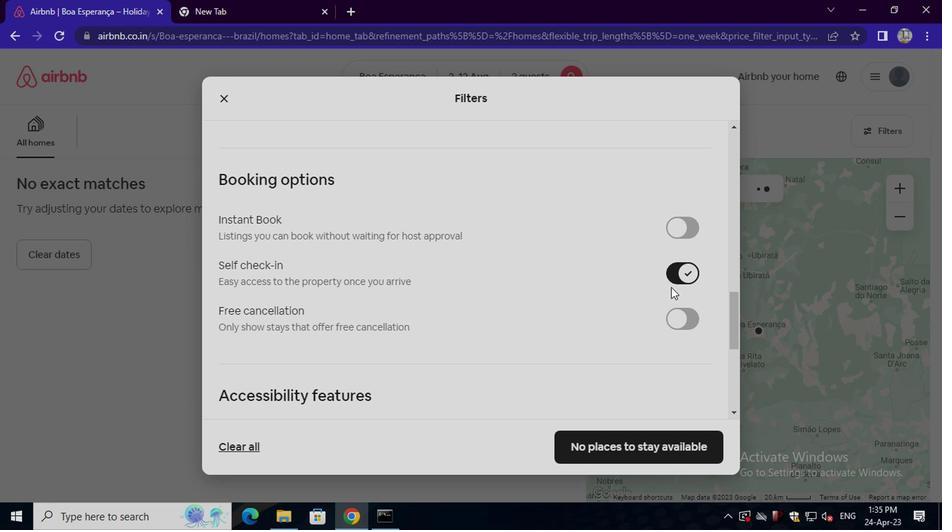 
Action: Mouse moved to (654, 296)
Screenshot: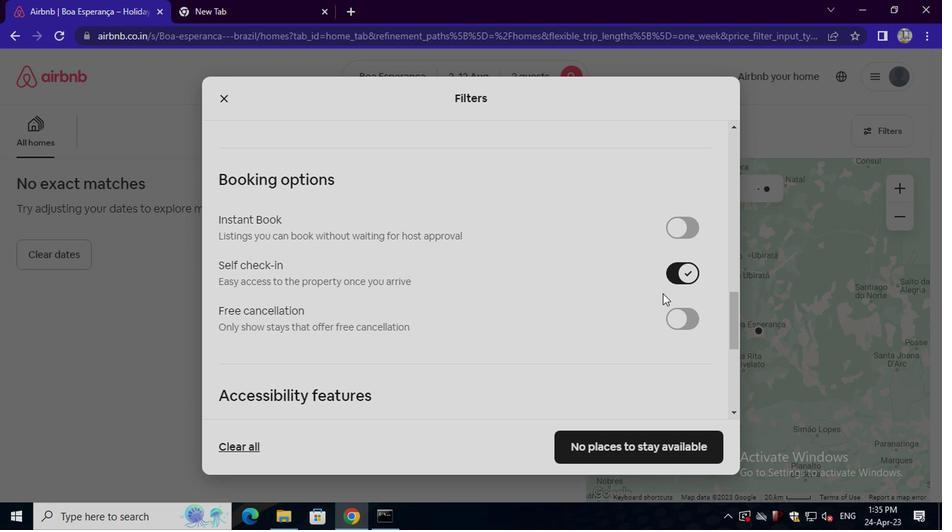 
Action: Mouse scrolled (654, 296) with delta (0, 0)
Screenshot: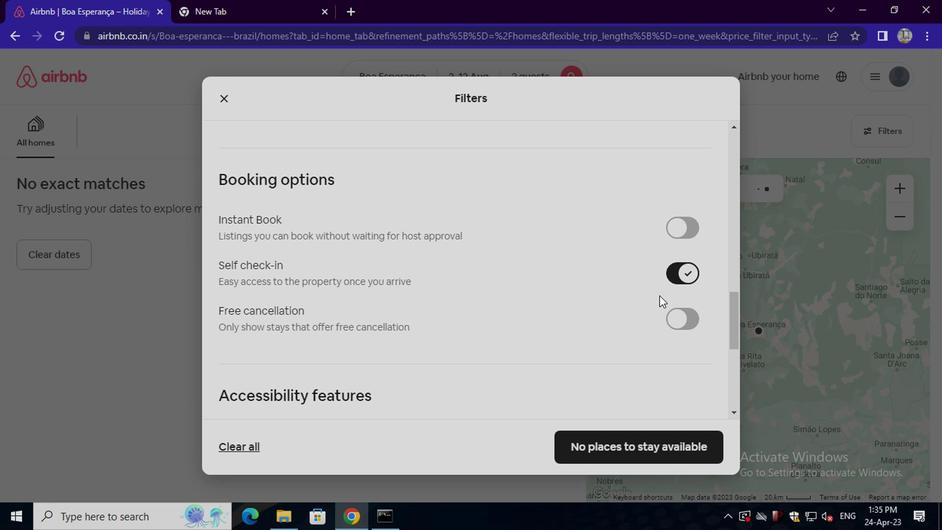 
Action: Mouse moved to (620, 300)
Screenshot: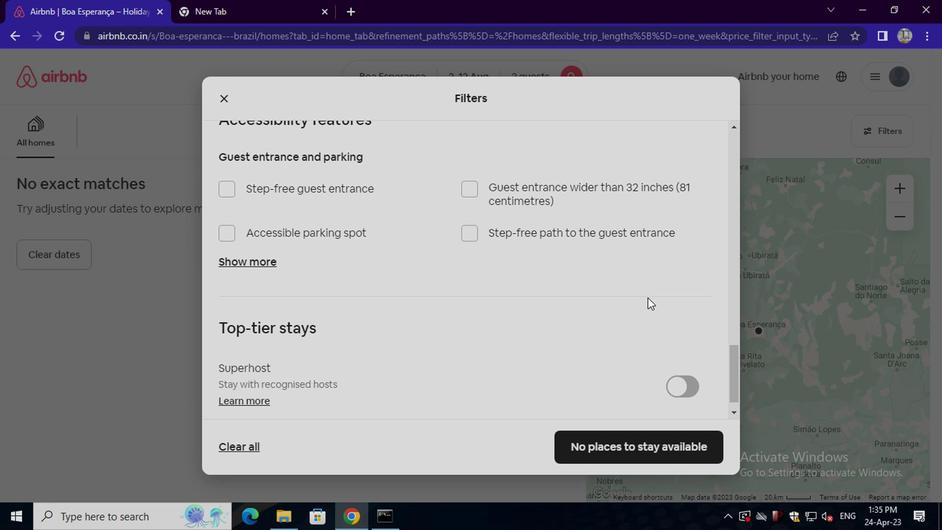 
Action: Mouse scrolled (620, 299) with delta (0, 0)
Screenshot: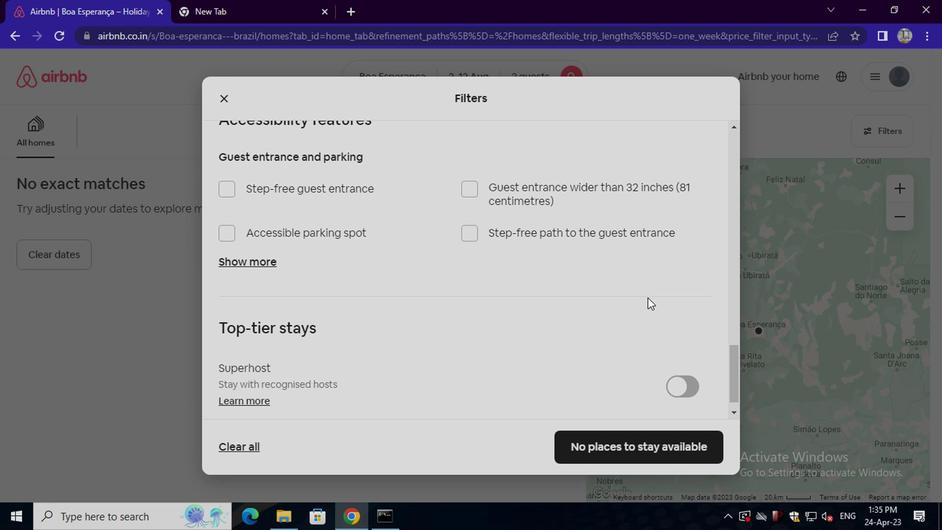 
Action: Mouse moved to (617, 301)
Screenshot: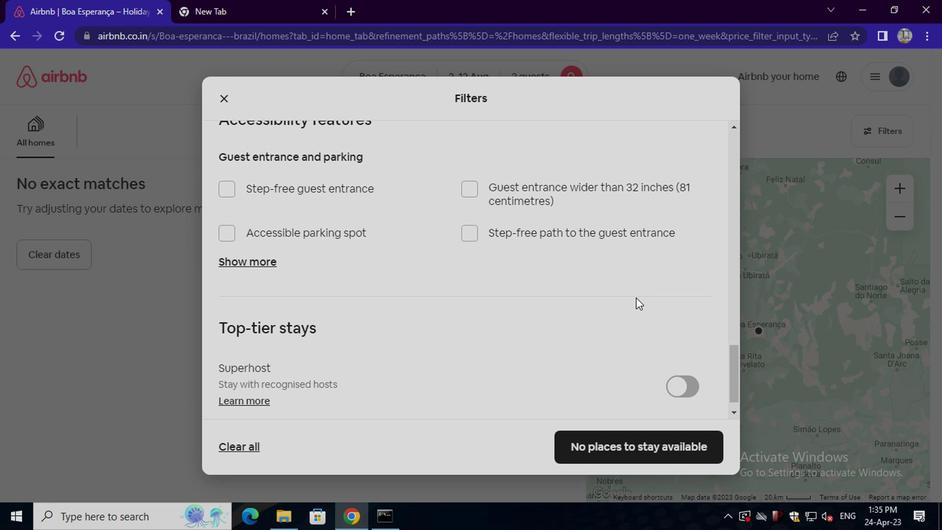 
Action: Mouse scrolled (617, 301) with delta (0, 0)
Screenshot: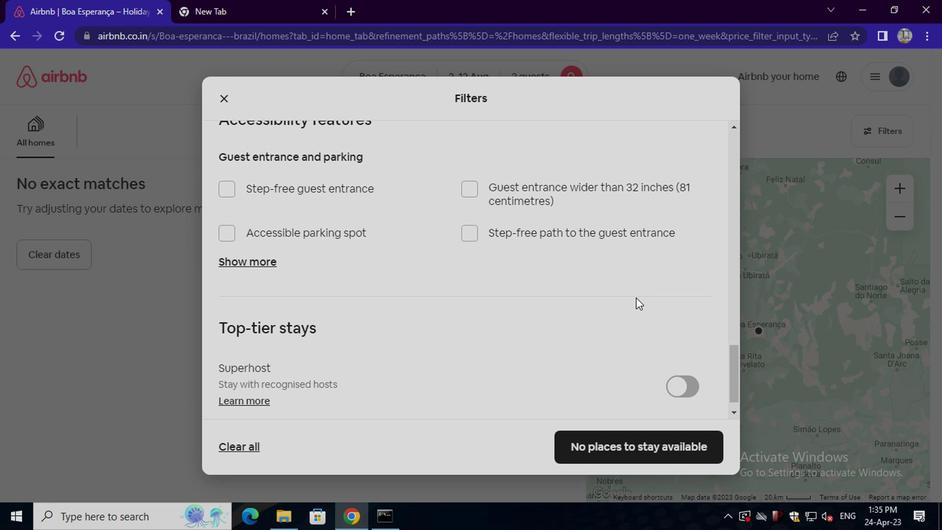 
Action: Mouse moved to (617, 301)
Screenshot: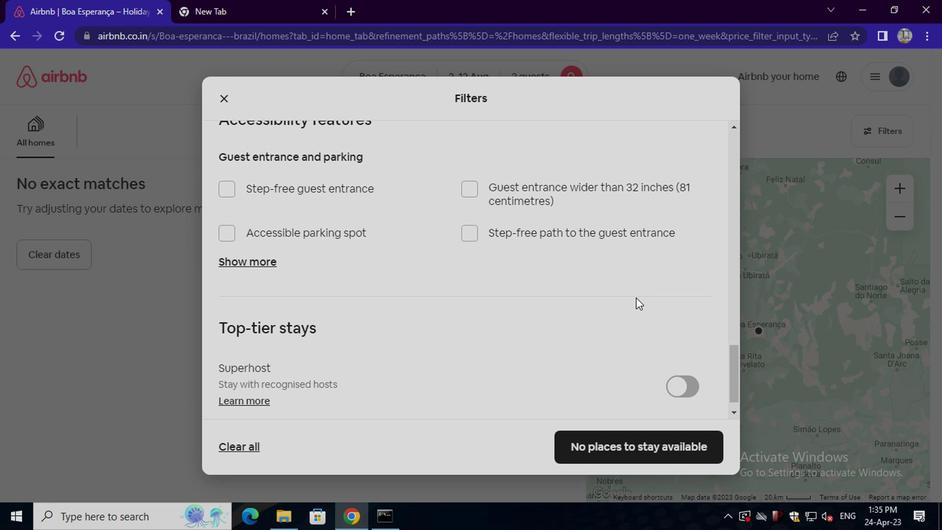 
Action: Mouse scrolled (617, 301) with delta (0, 0)
Screenshot: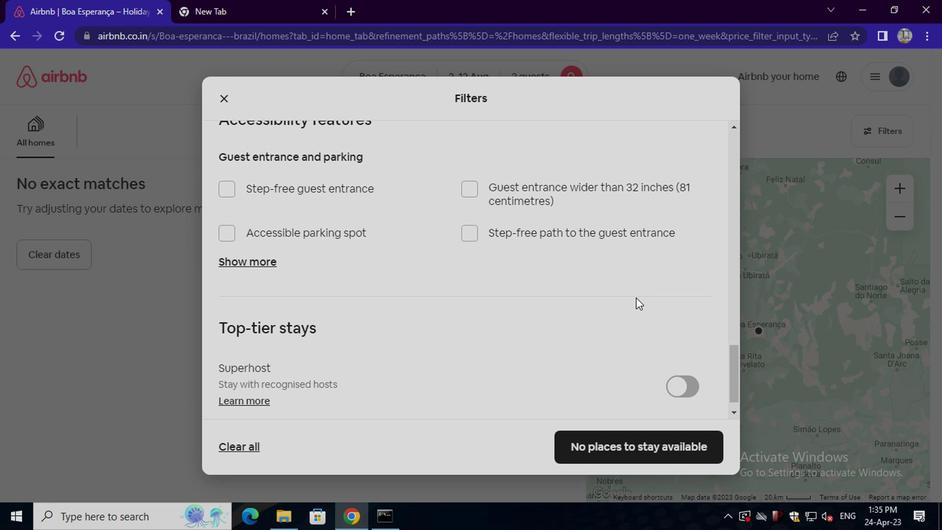 
Action: Mouse moved to (616, 302)
Screenshot: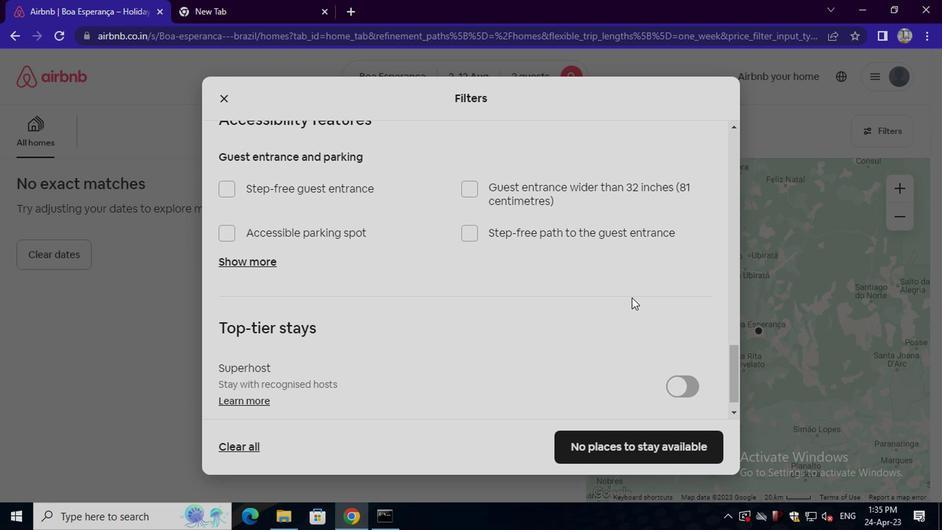 
Action: Mouse scrolled (616, 301) with delta (0, 0)
Screenshot: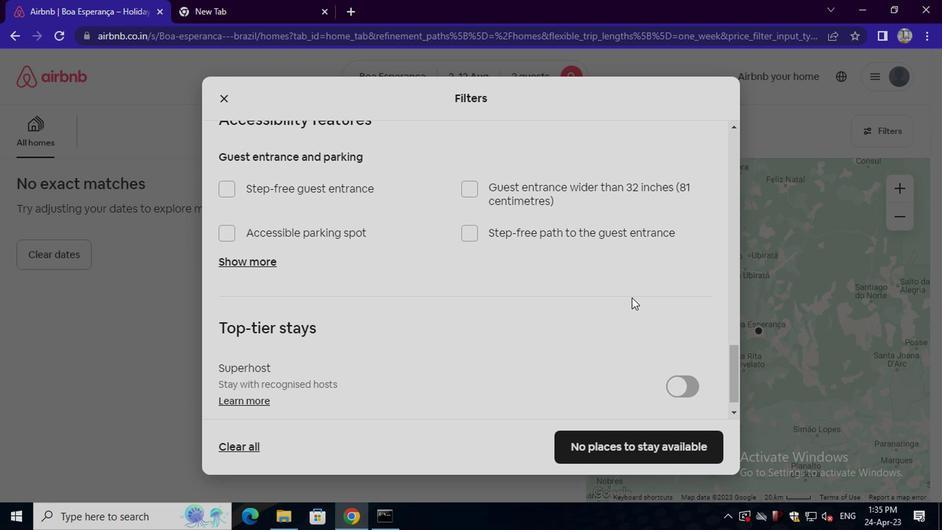 
Action: Mouse moved to (612, 302)
Screenshot: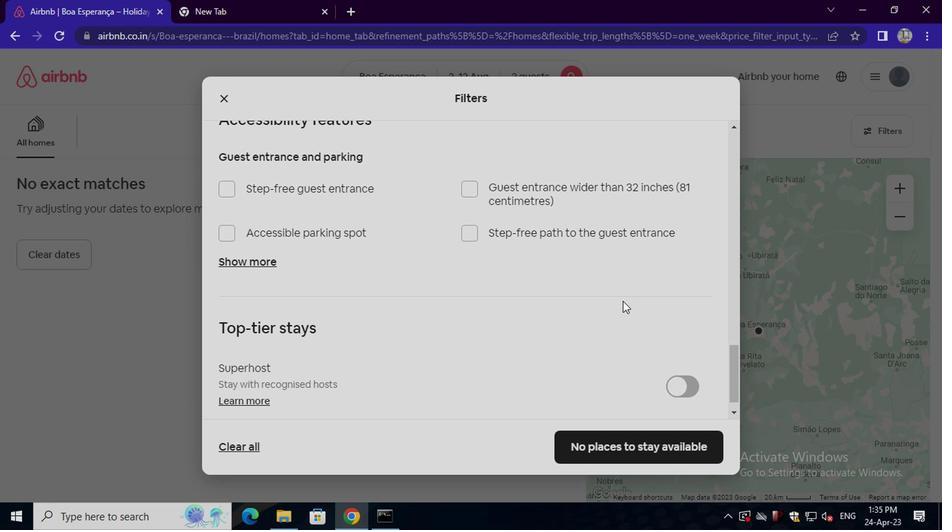 
Action: Mouse scrolled (612, 301) with delta (0, 0)
Screenshot: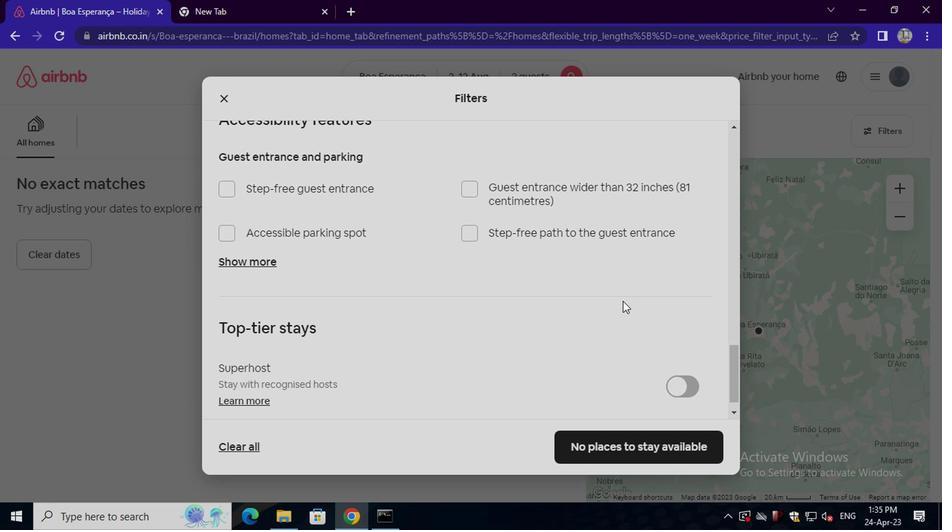 
Action: Mouse moved to (607, 302)
Screenshot: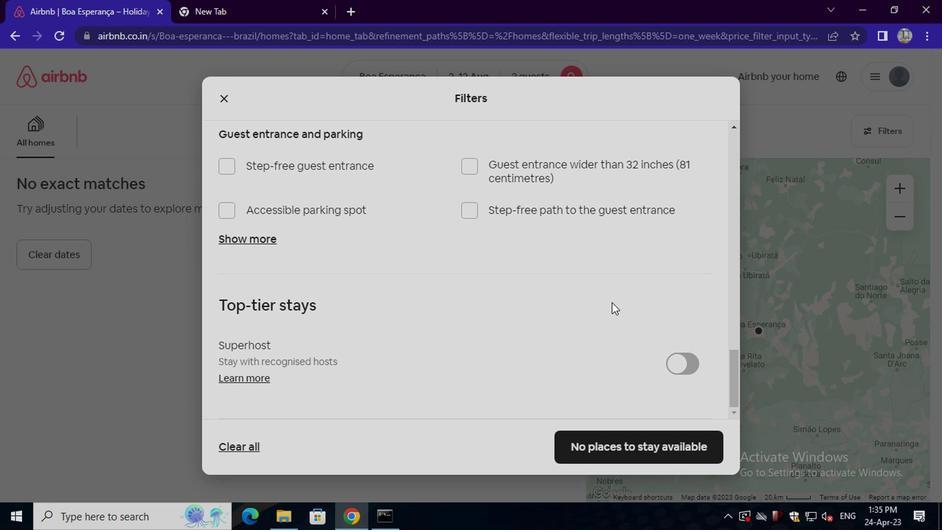 
Action: Mouse scrolled (607, 301) with delta (0, 0)
Screenshot: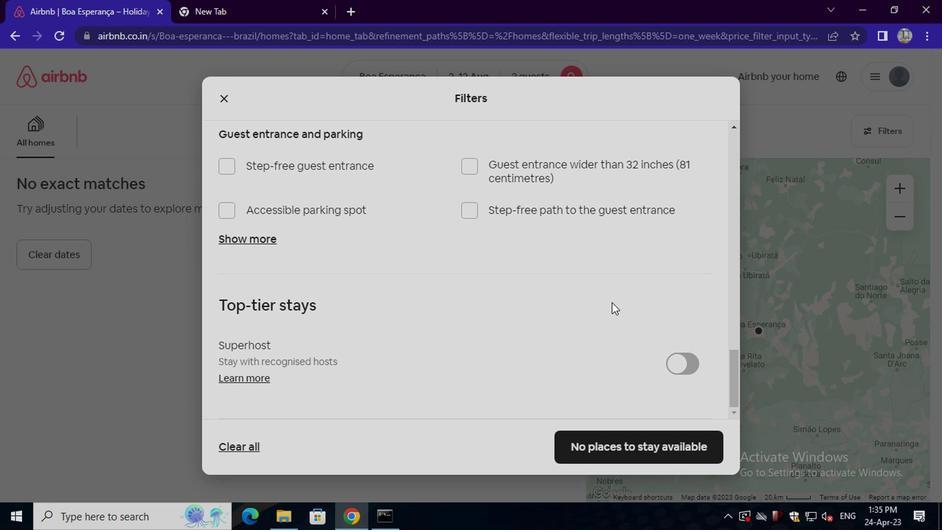 
Action: Mouse scrolled (607, 301) with delta (0, 0)
Screenshot: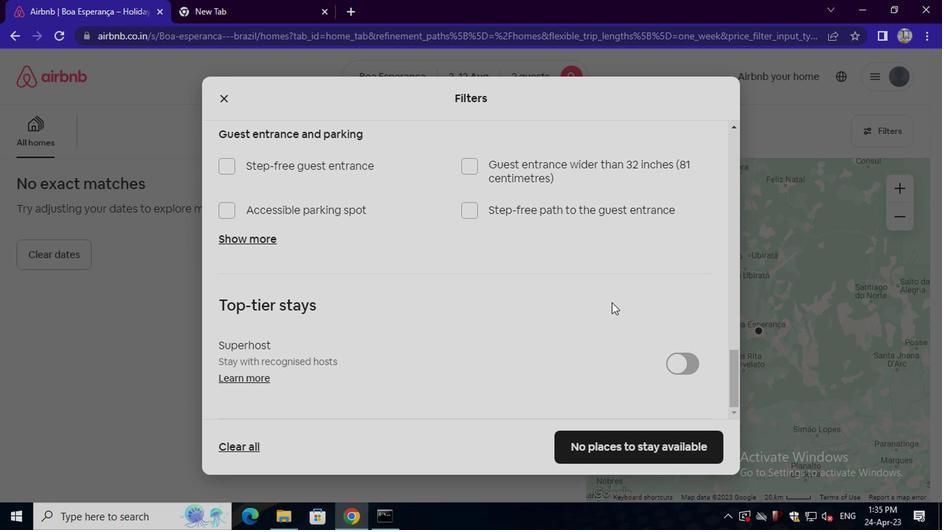 
Action: Mouse moved to (571, 447)
Screenshot: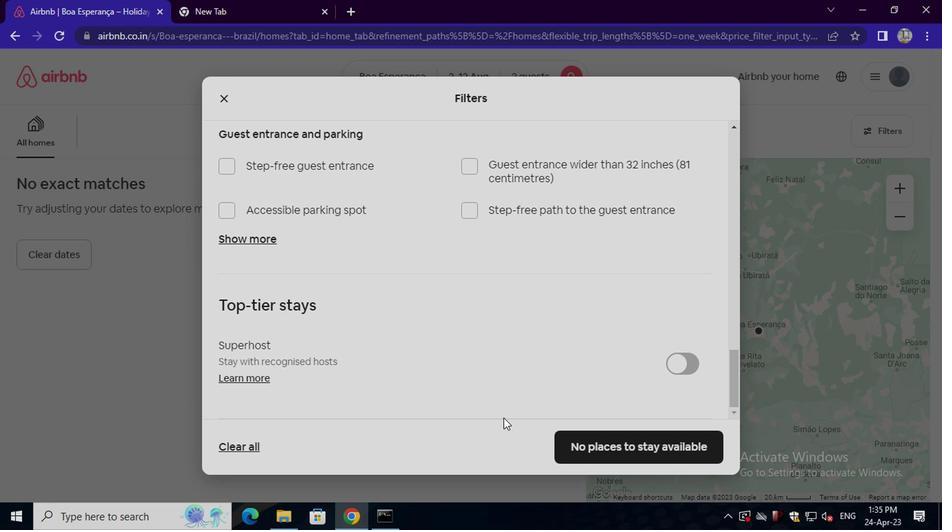 
Action: Mouse pressed left at (571, 447)
Screenshot: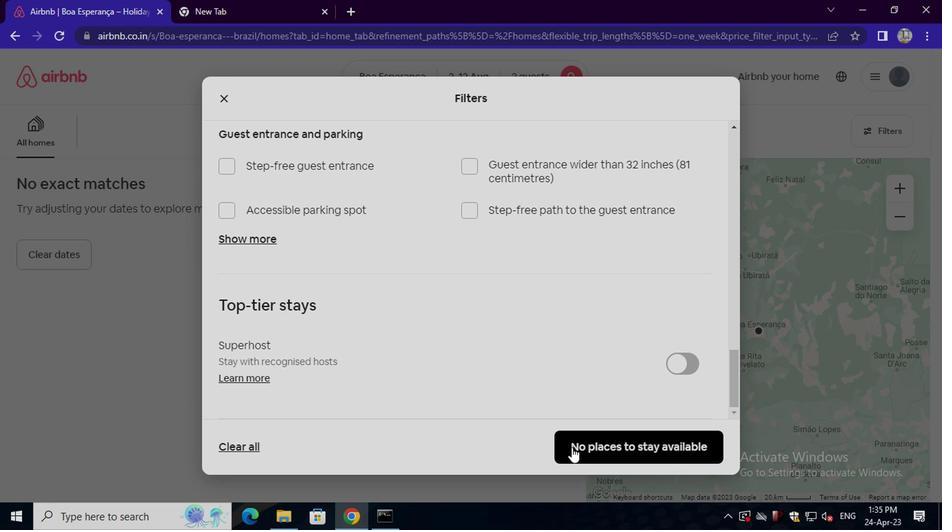 
